 Task: Find out the meaning of "Net Proceeds" in the real estate glossary.
Action: Mouse moved to (486, 205)
Screenshot: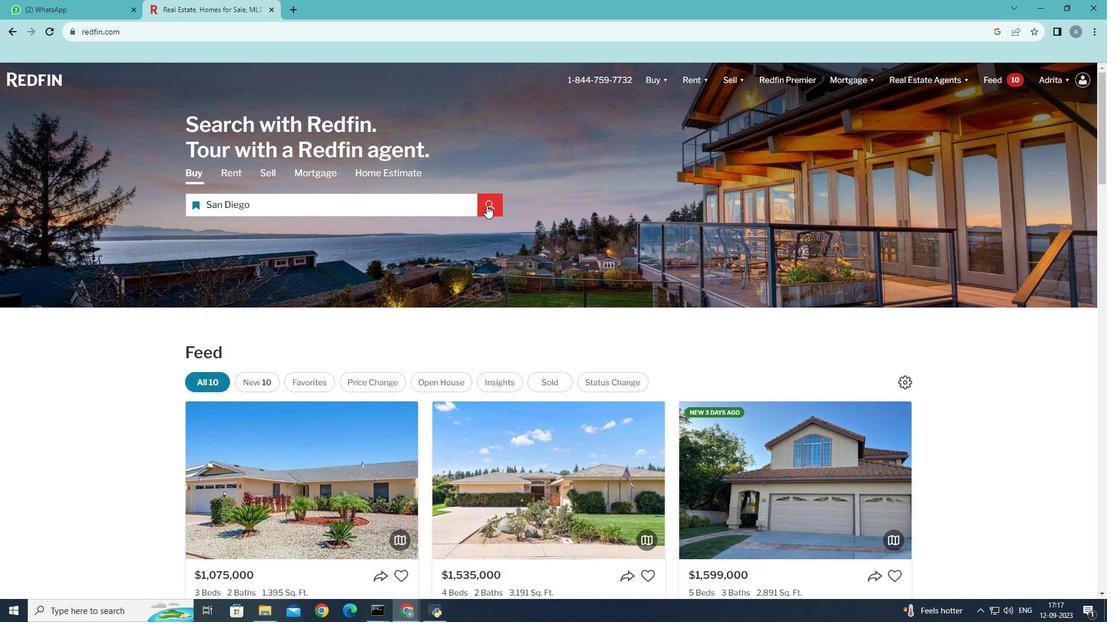 
Action: Mouse pressed left at (486, 205)
Screenshot: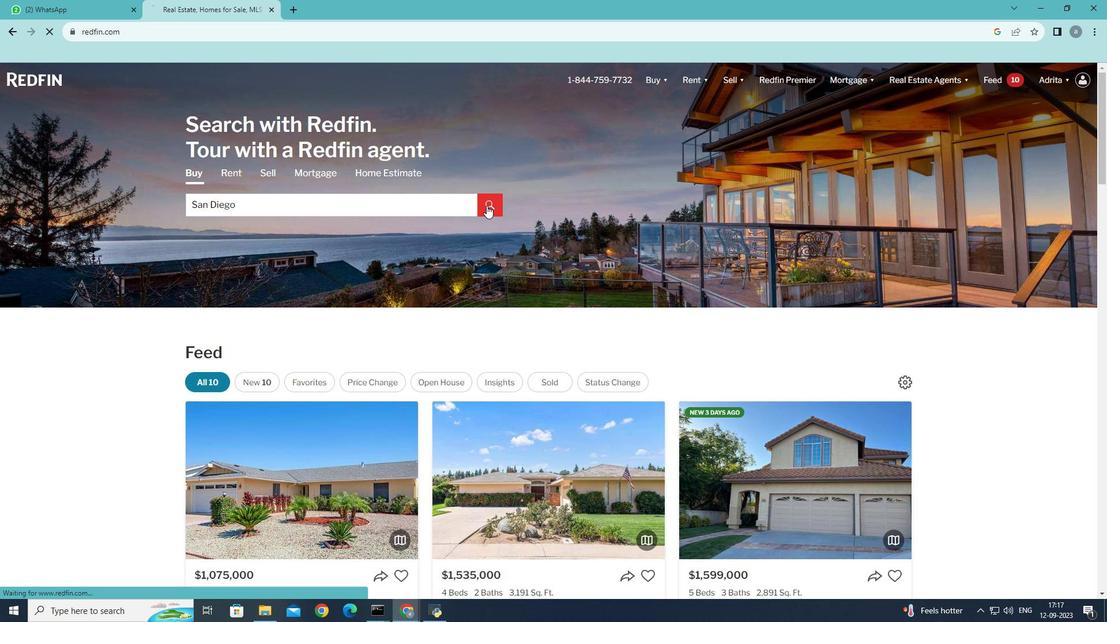 
Action: Mouse moved to (702, 162)
Screenshot: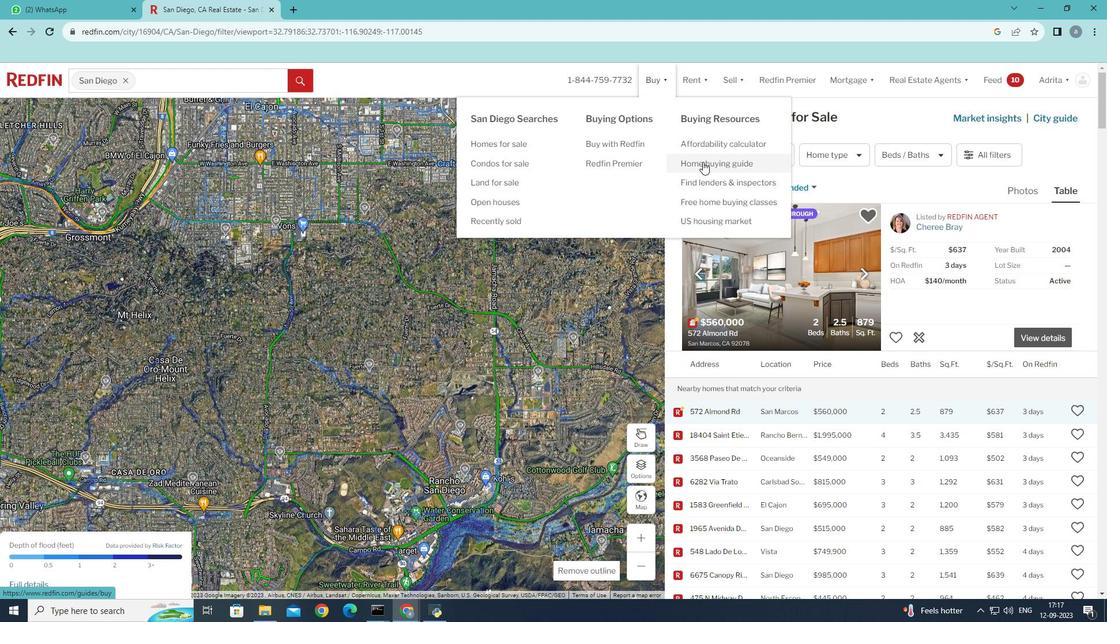 
Action: Mouse pressed left at (702, 162)
Screenshot: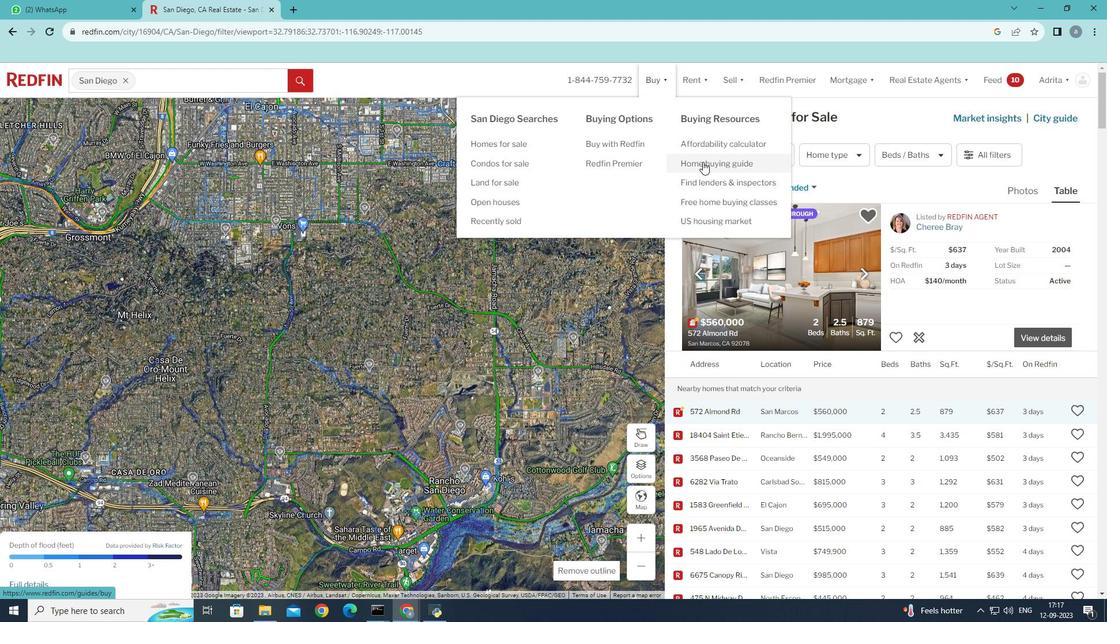 
Action: Mouse moved to (509, 254)
Screenshot: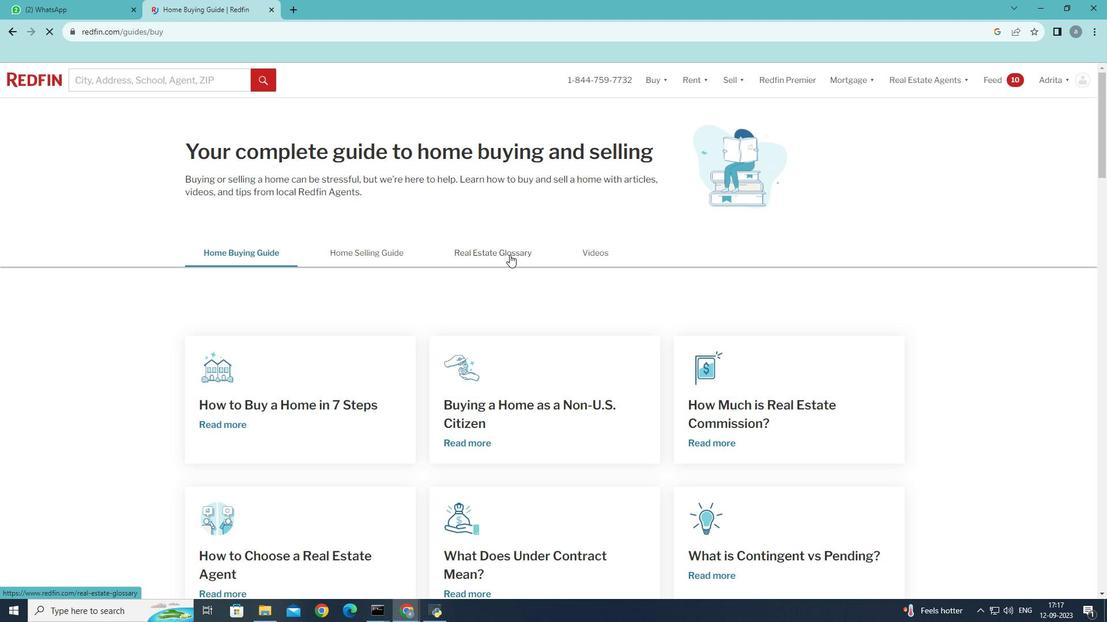 
Action: Mouse pressed left at (509, 254)
Screenshot: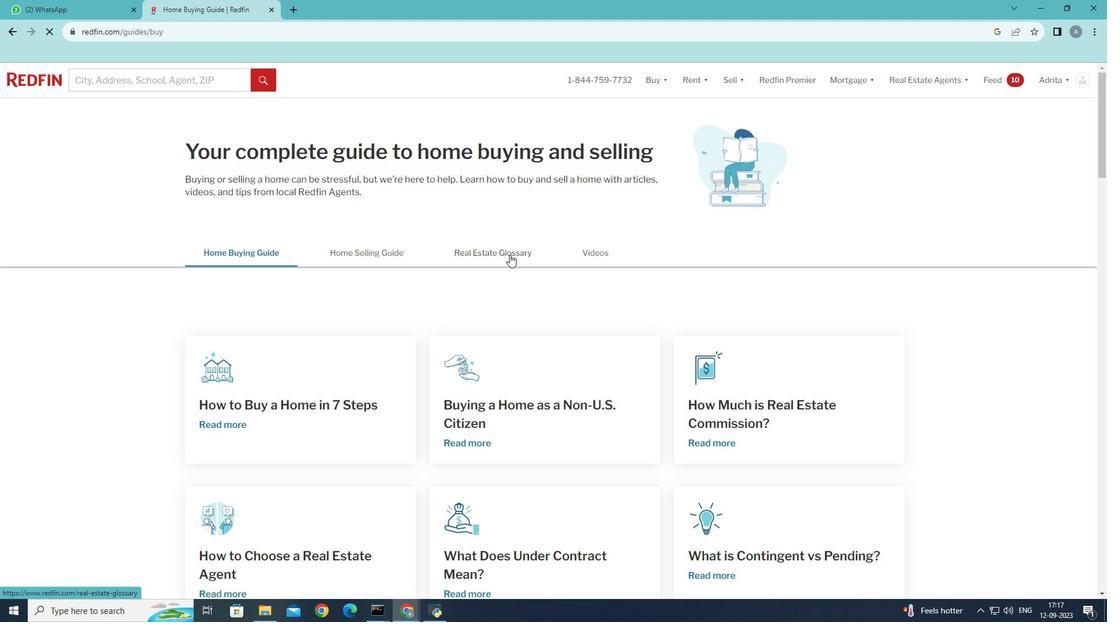 
Action: Mouse moved to (460, 386)
Screenshot: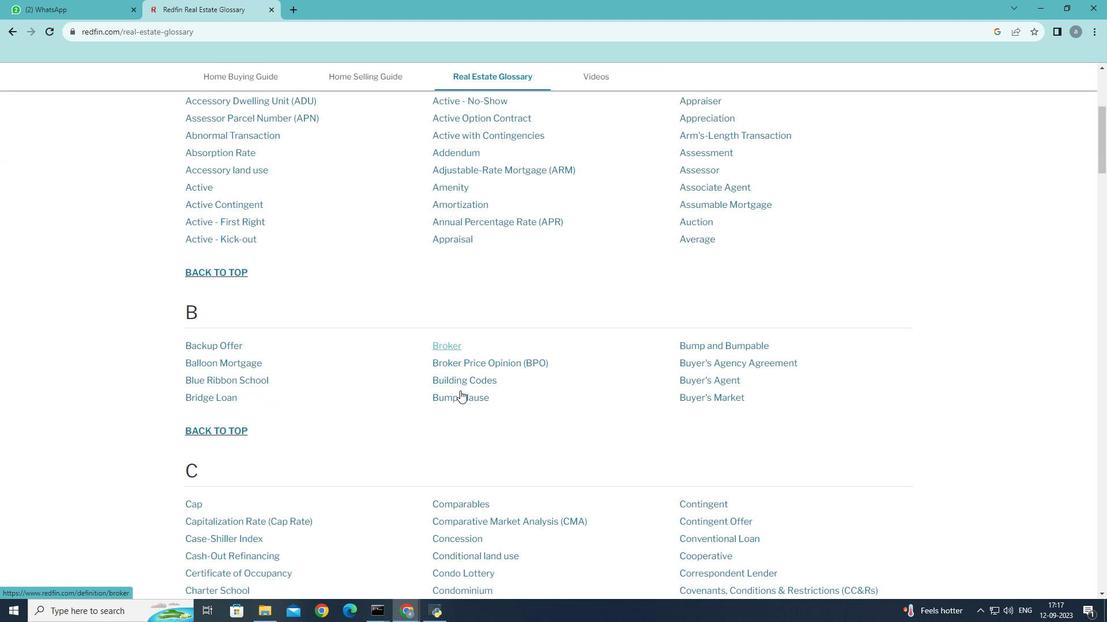 
Action: Mouse scrolled (460, 386) with delta (0, 0)
Screenshot: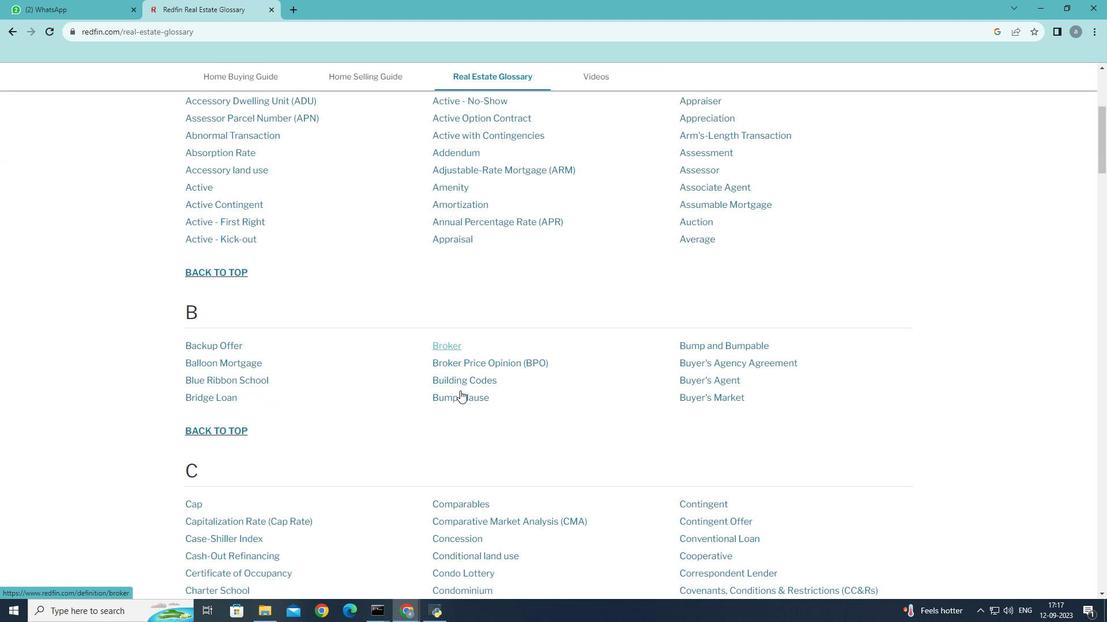 
Action: Mouse moved to (460, 390)
Screenshot: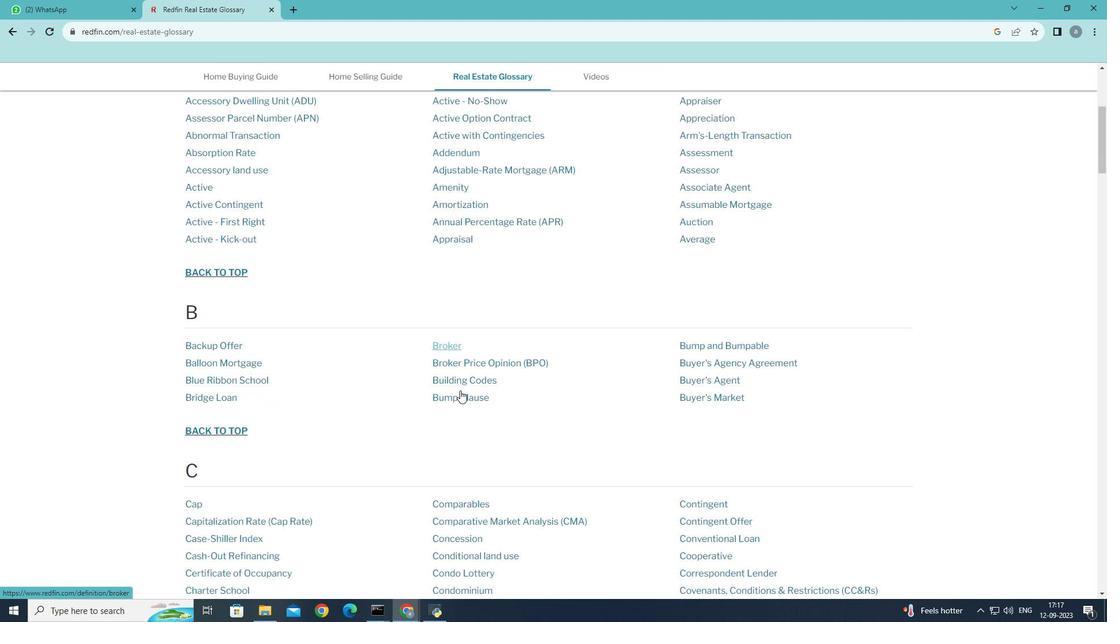 
Action: Mouse scrolled (460, 389) with delta (0, 0)
Screenshot: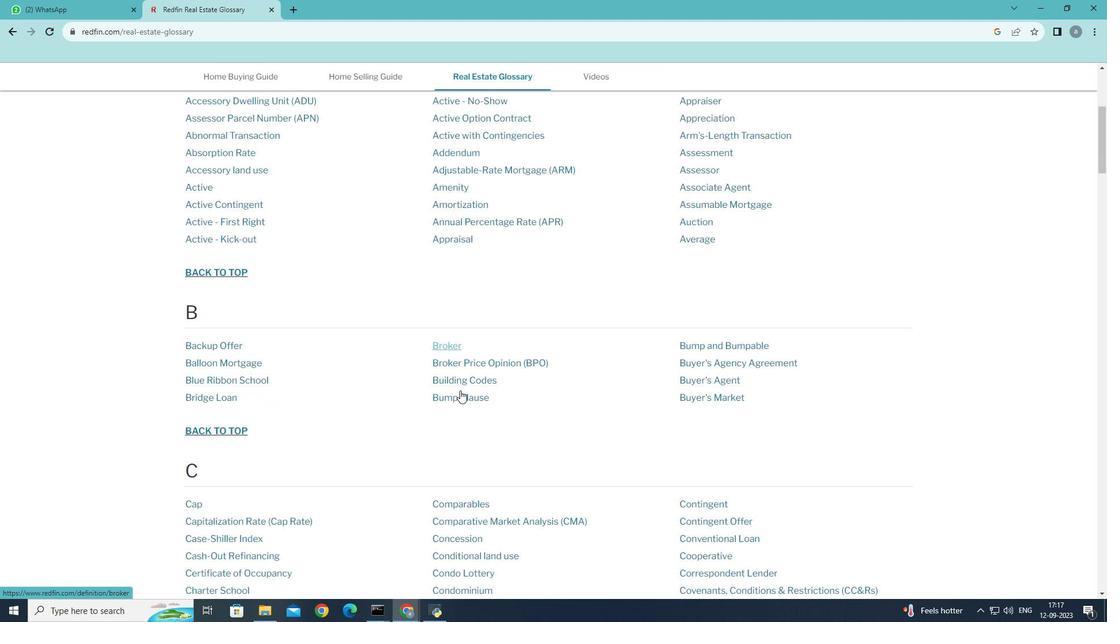 
Action: Mouse moved to (460, 390)
Screenshot: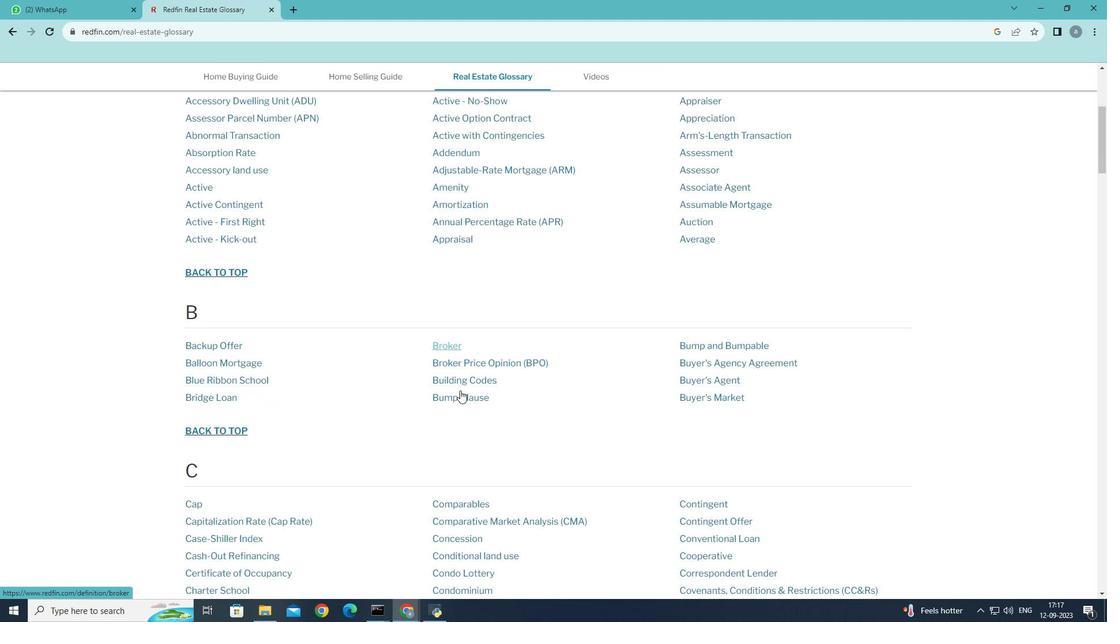 
Action: Mouse scrolled (460, 389) with delta (0, 0)
Screenshot: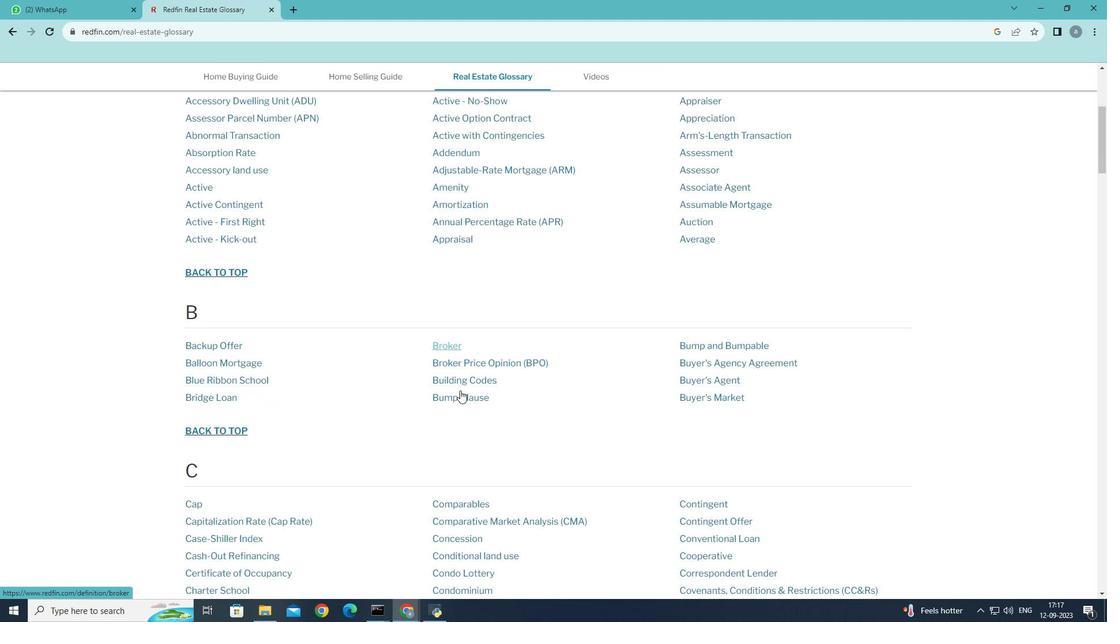 
Action: Mouse scrolled (460, 389) with delta (0, 0)
Screenshot: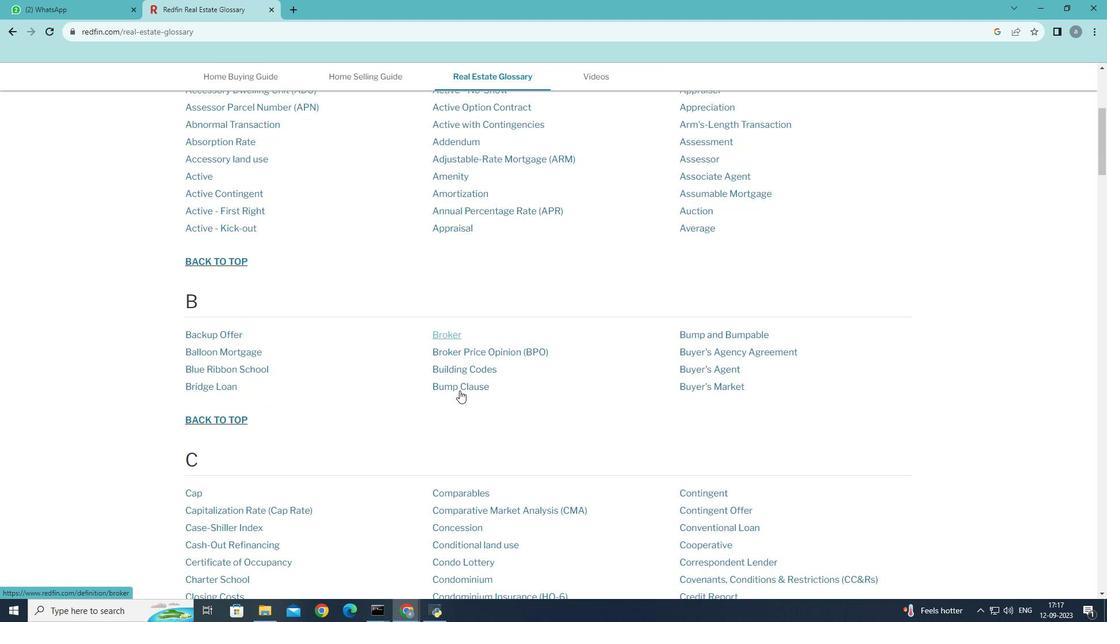 
Action: Mouse moved to (460, 390)
Screenshot: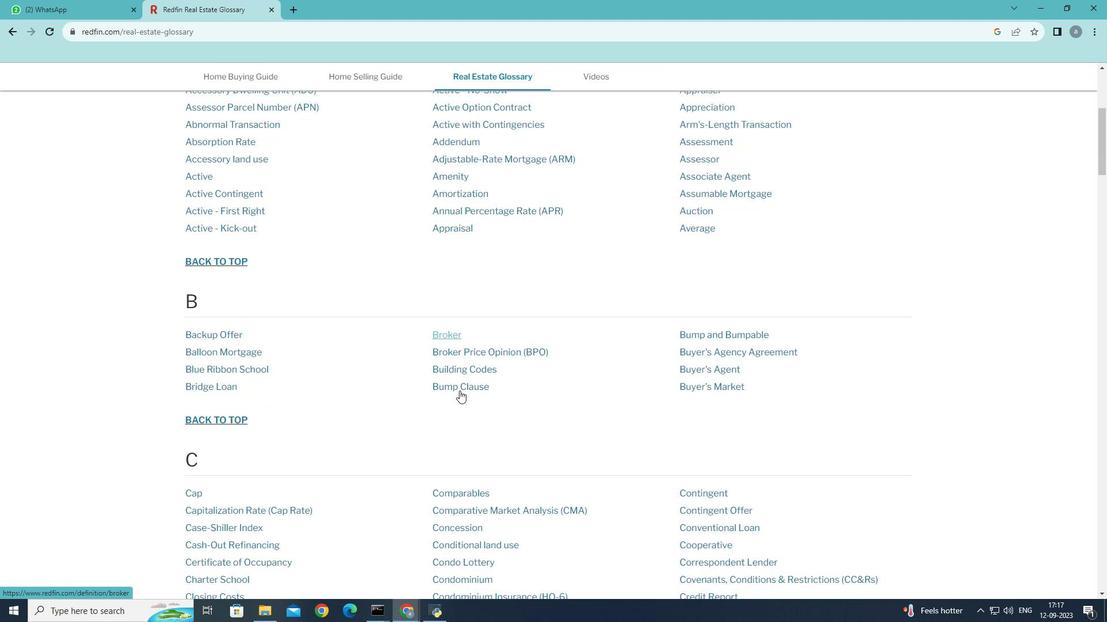 
Action: Mouse scrolled (460, 390) with delta (0, 0)
Screenshot: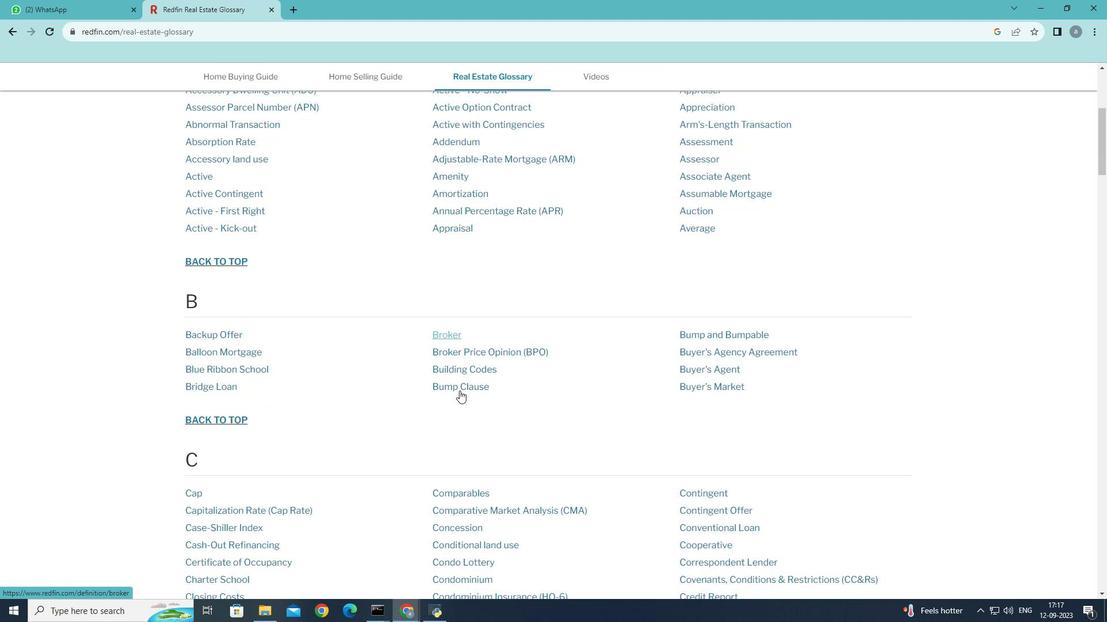 
Action: Mouse moved to (457, 408)
Screenshot: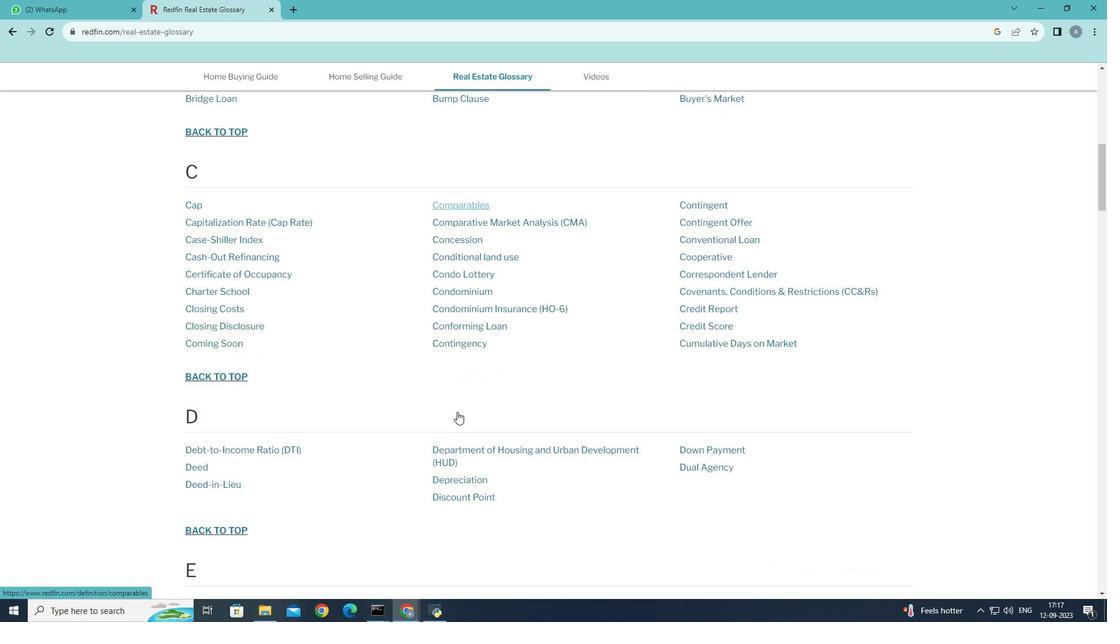 
Action: Mouse scrolled (457, 408) with delta (0, 0)
Screenshot: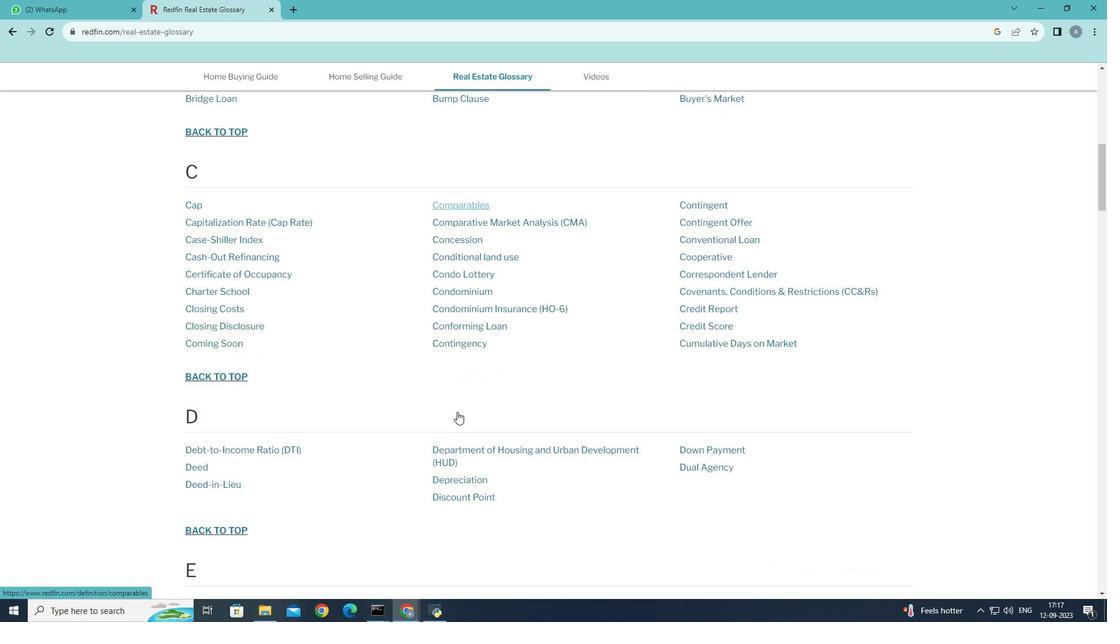 
Action: Mouse moved to (457, 411)
Screenshot: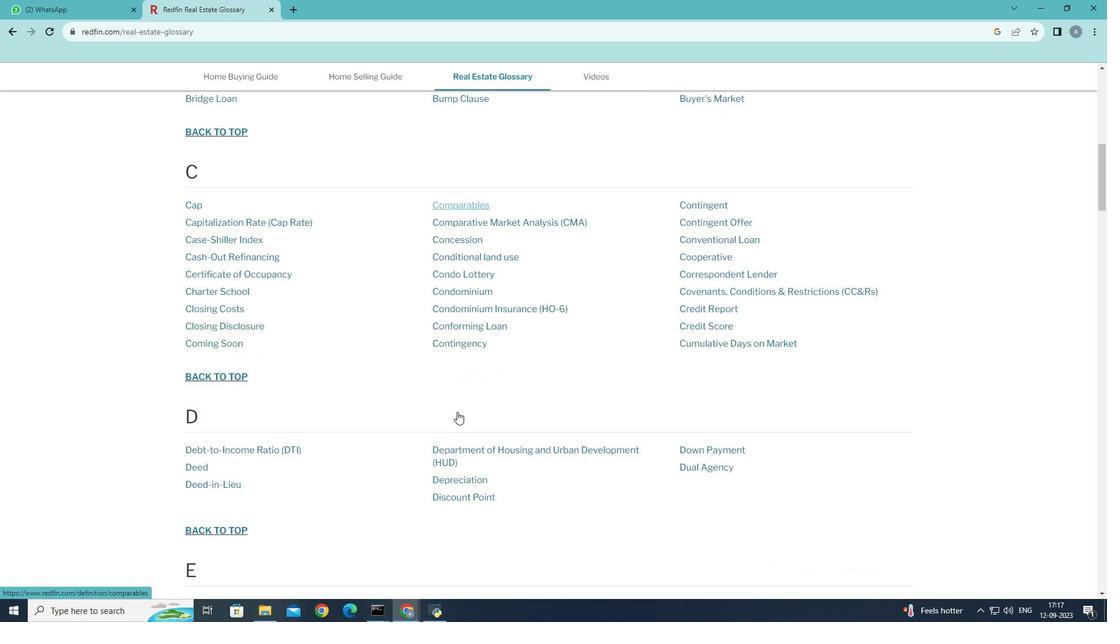 
Action: Mouse scrolled (457, 410) with delta (0, 0)
Screenshot: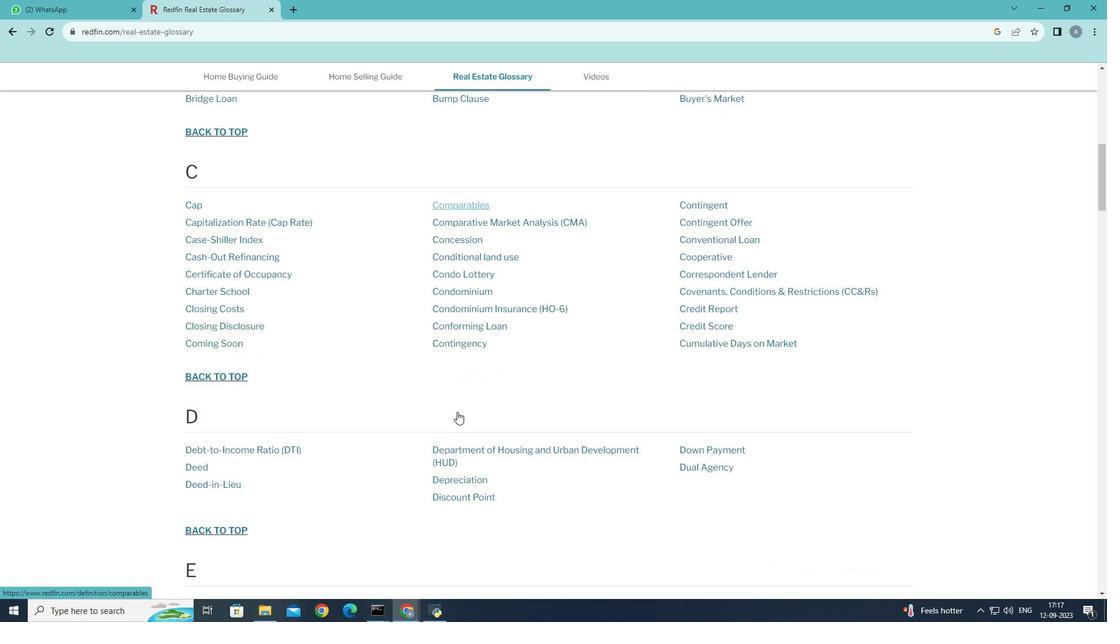 
Action: Mouse moved to (457, 411)
Screenshot: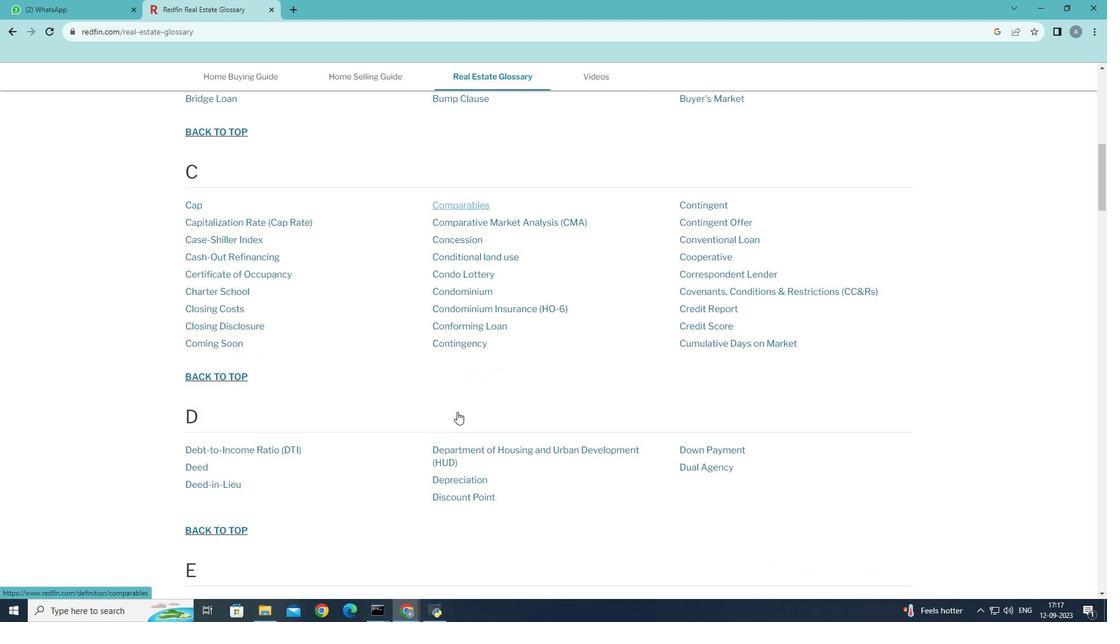 
Action: Mouse scrolled (457, 410) with delta (0, 0)
Screenshot: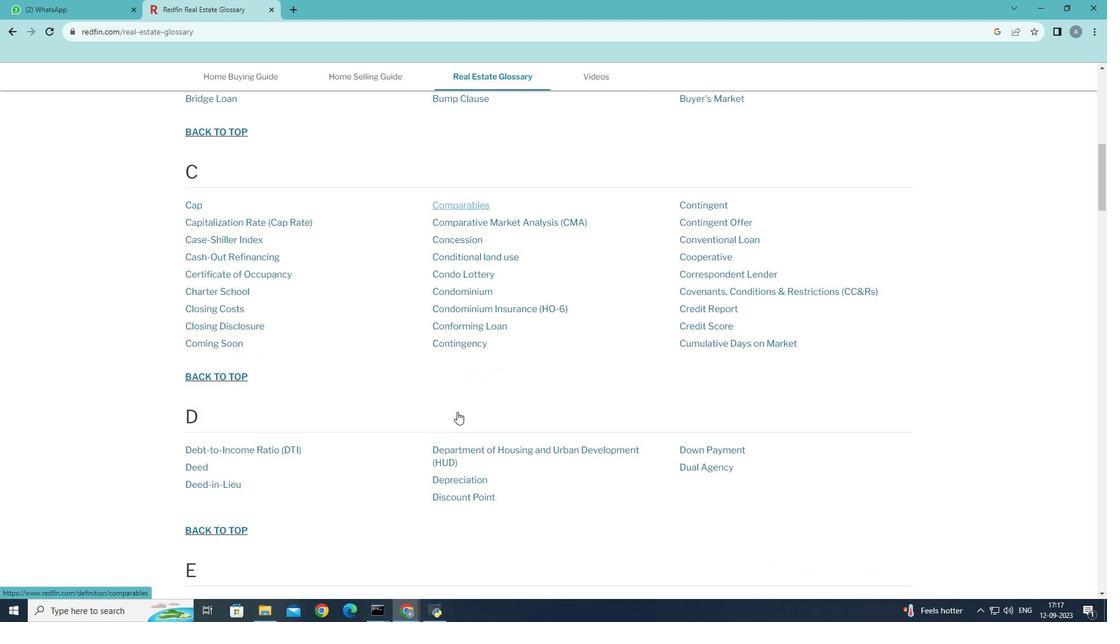
Action: Mouse scrolled (457, 410) with delta (0, 0)
Screenshot: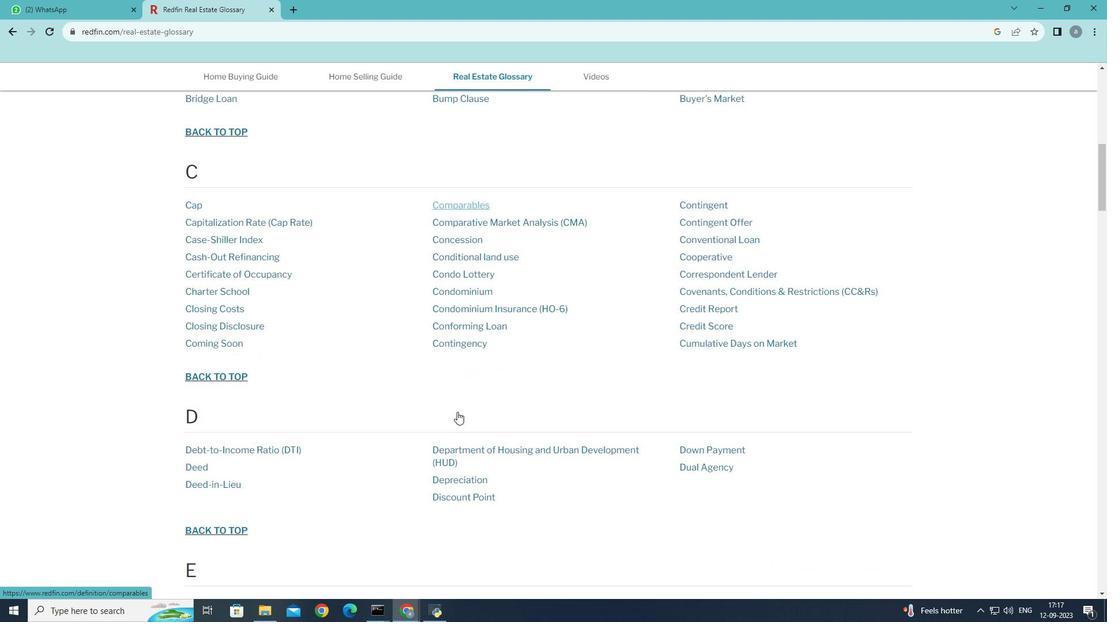 
Action: Mouse moved to (457, 412)
Screenshot: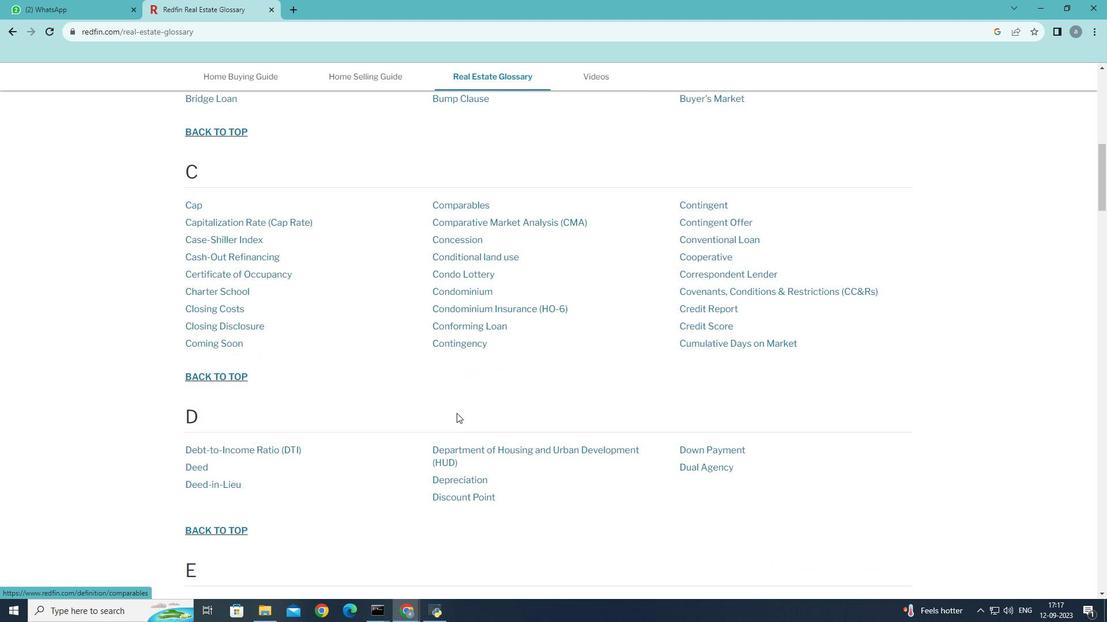 
Action: Mouse scrolled (457, 411) with delta (0, 0)
Screenshot: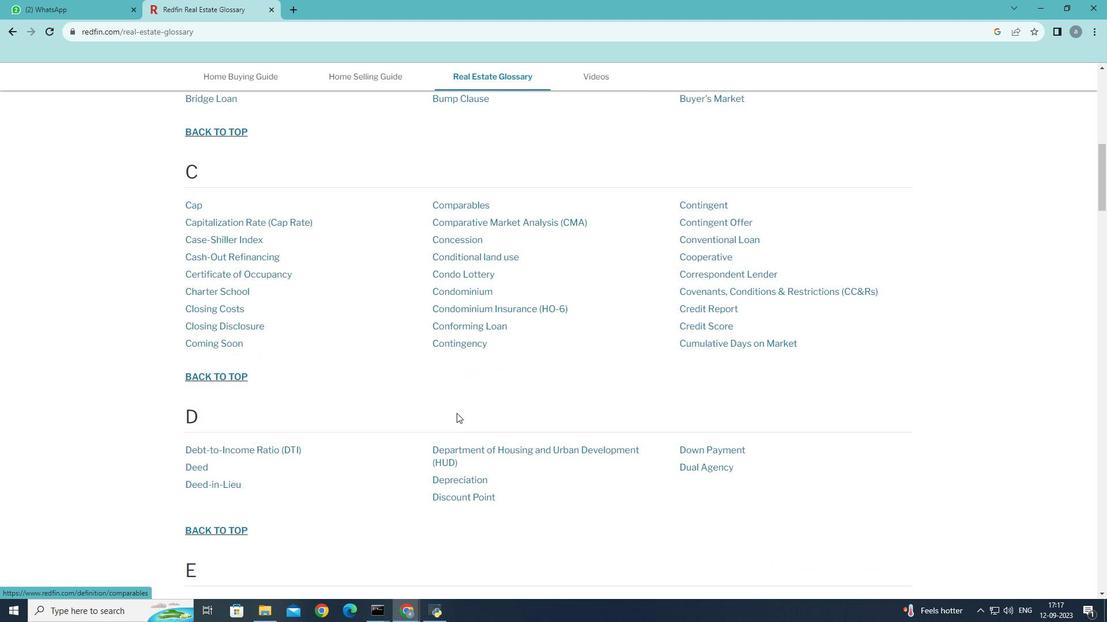 
Action: Mouse moved to (446, 422)
Screenshot: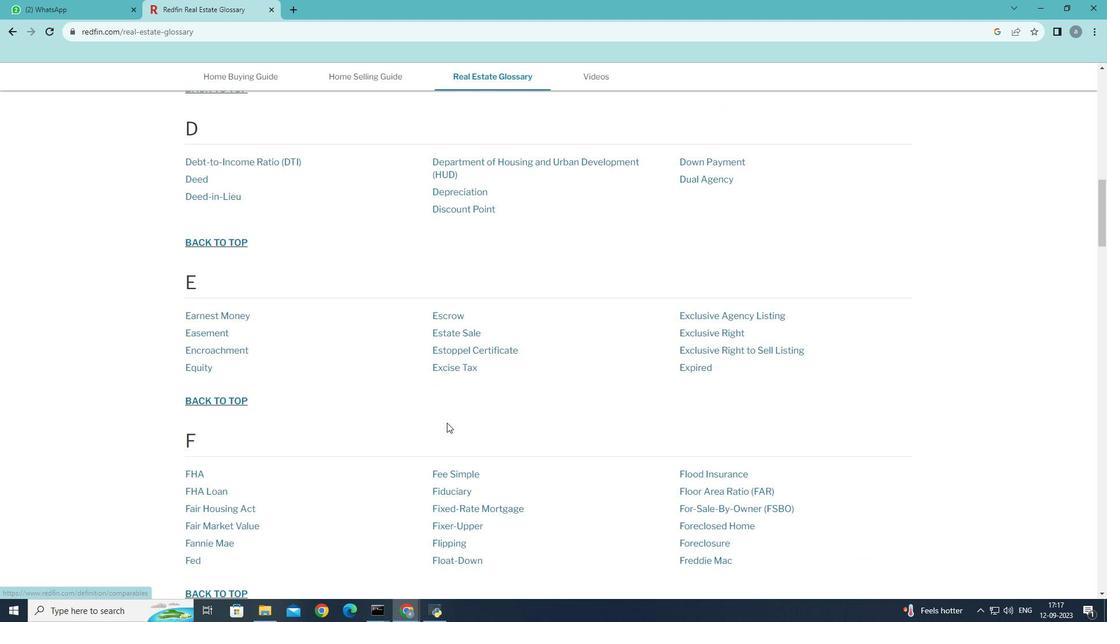 
Action: Mouse scrolled (446, 421) with delta (0, 0)
Screenshot: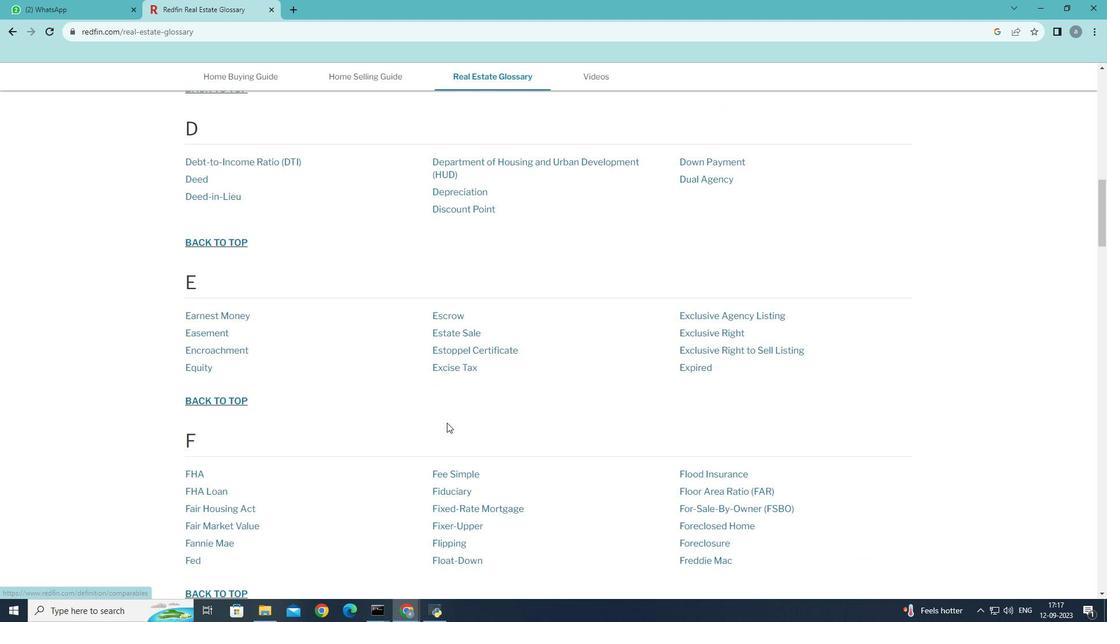 
Action: Mouse moved to (446, 422)
Screenshot: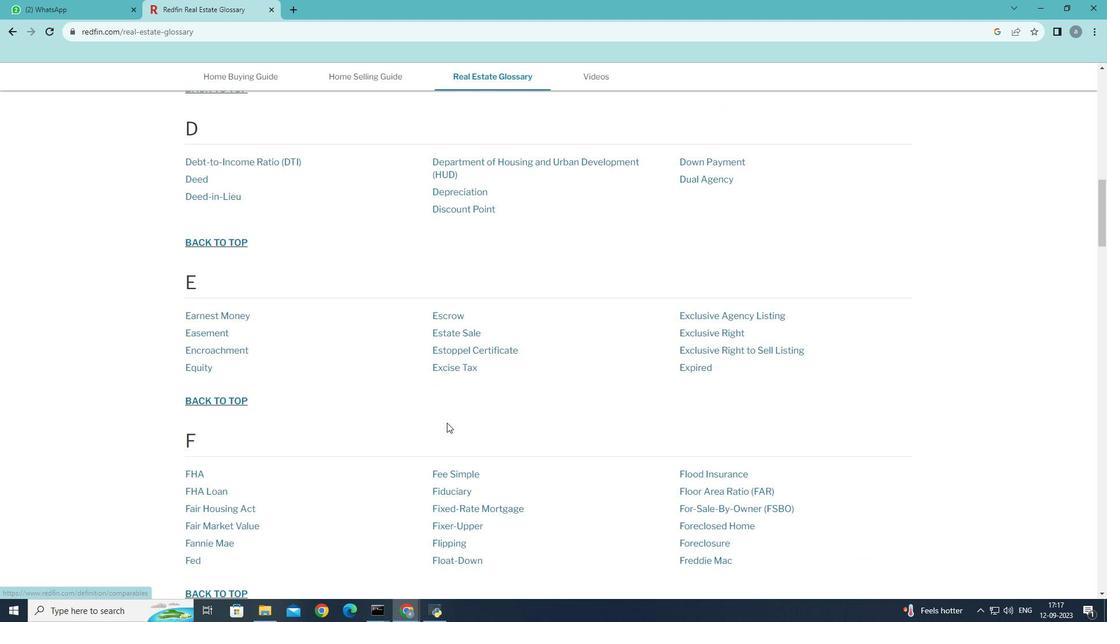 
Action: Mouse scrolled (446, 422) with delta (0, 0)
Screenshot: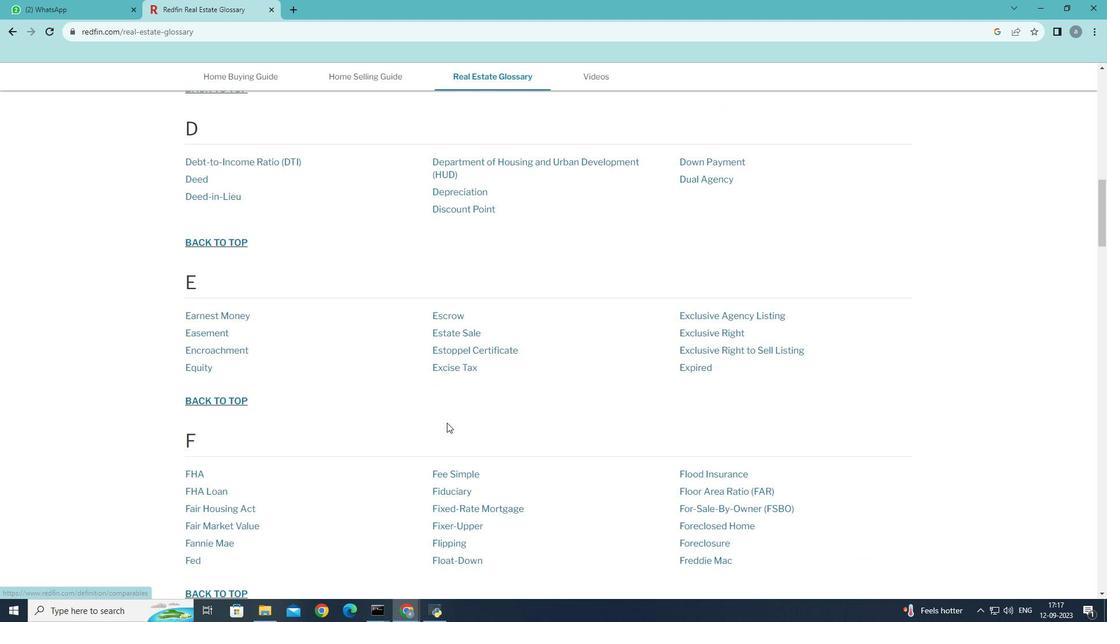 
Action: Mouse scrolled (446, 422) with delta (0, 0)
Screenshot: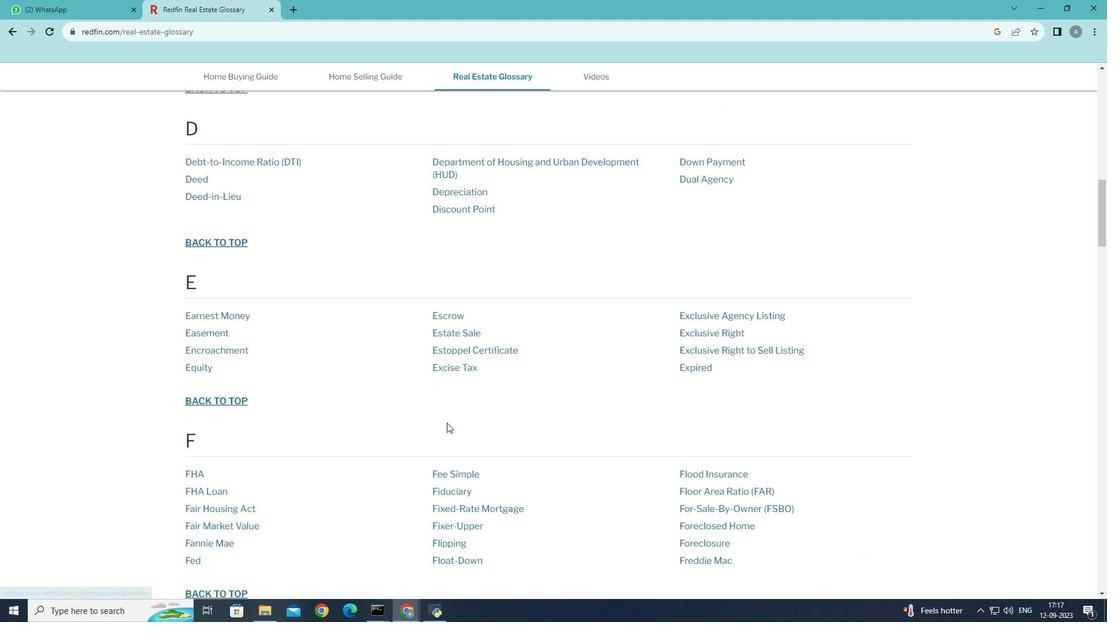 
Action: Mouse scrolled (446, 422) with delta (0, 0)
Screenshot: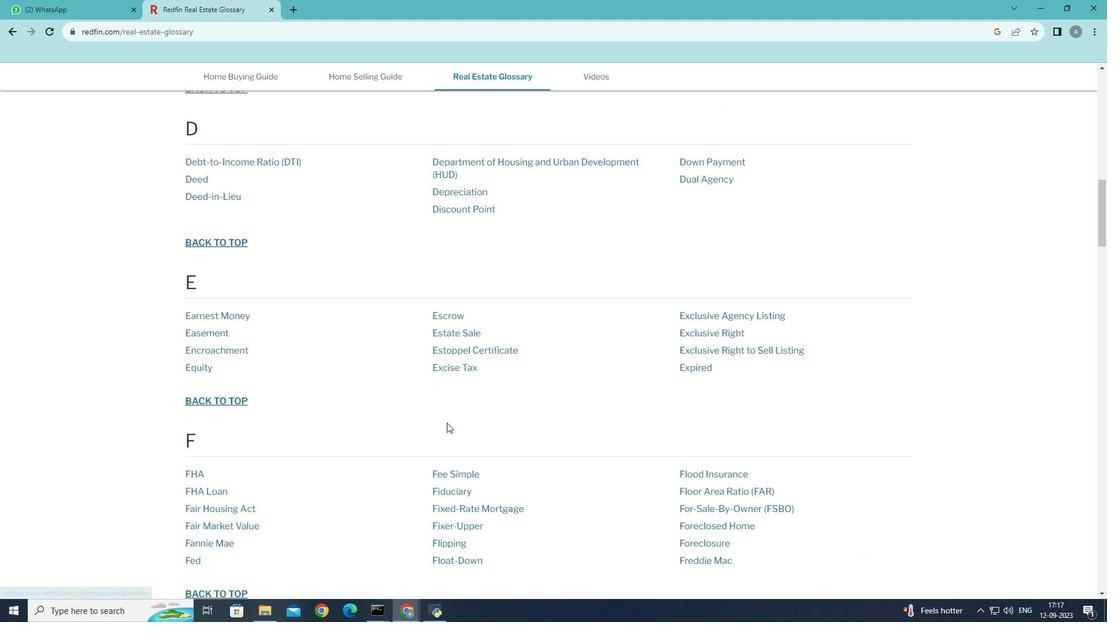 
Action: Mouse scrolled (446, 422) with delta (0, 0)
Screenshot: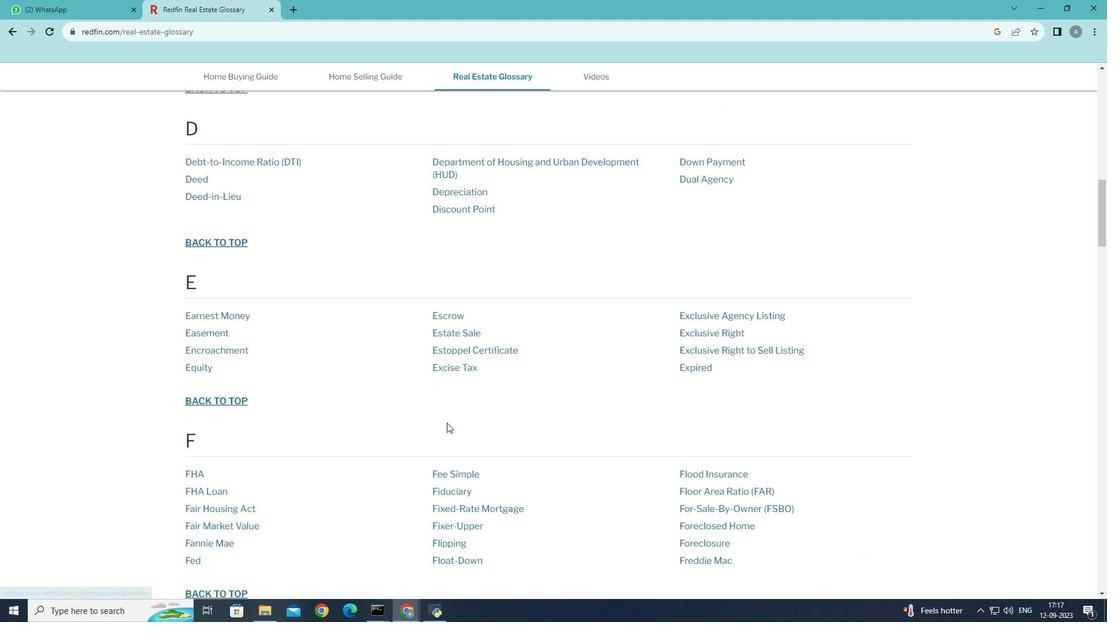 
Action: Mouse moved to (445, 424)
Screenshot: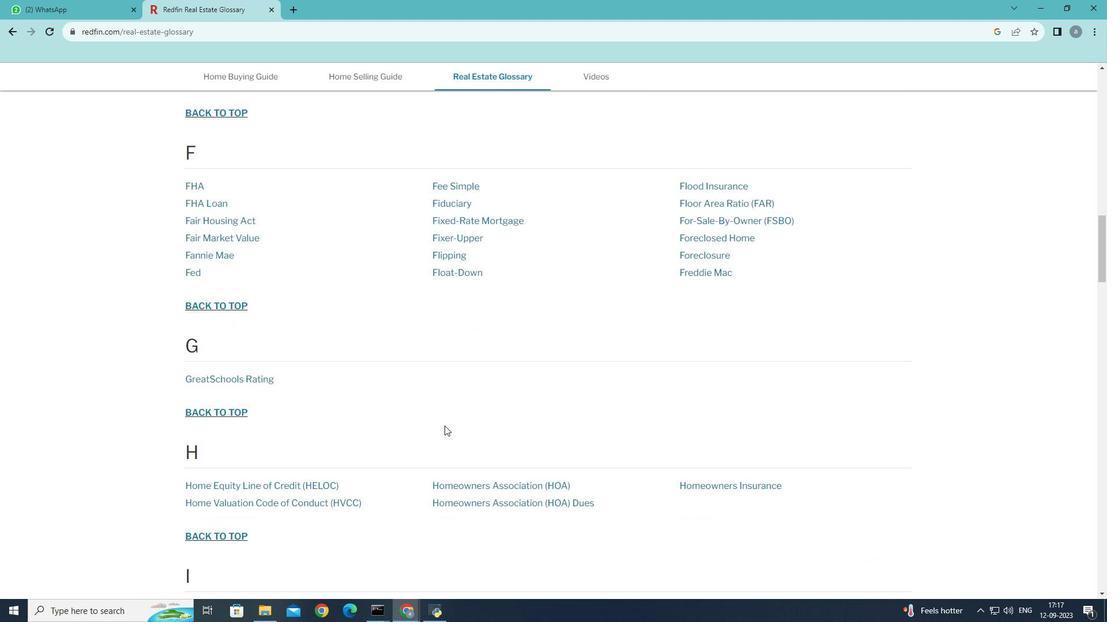 
Action: Mouse scrolled (445, 423) with delta (0, 0)
Screenshot: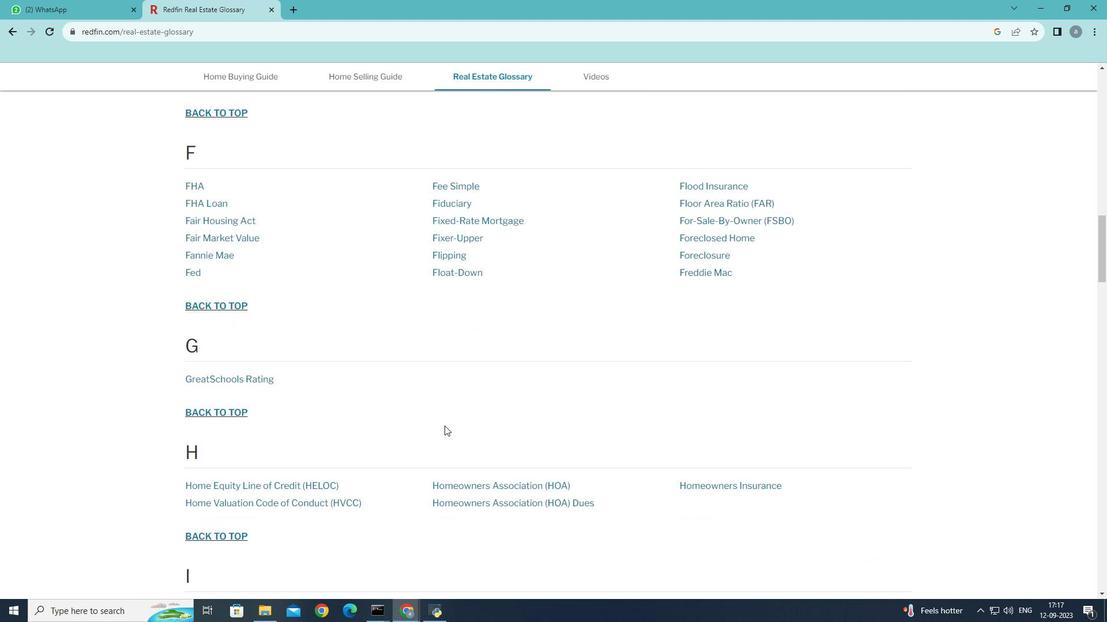 
Action: Mouse moved to (444, 424)
Screenshot: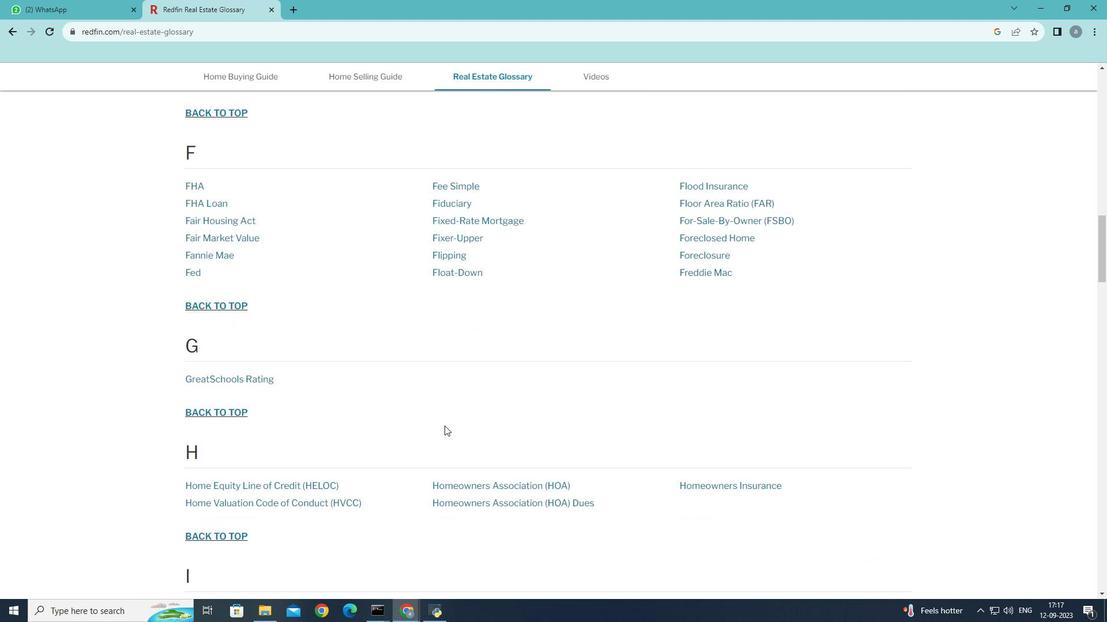 
Action: Mouse scrolled (444, 424) with delta (0, 0)
Screenshot: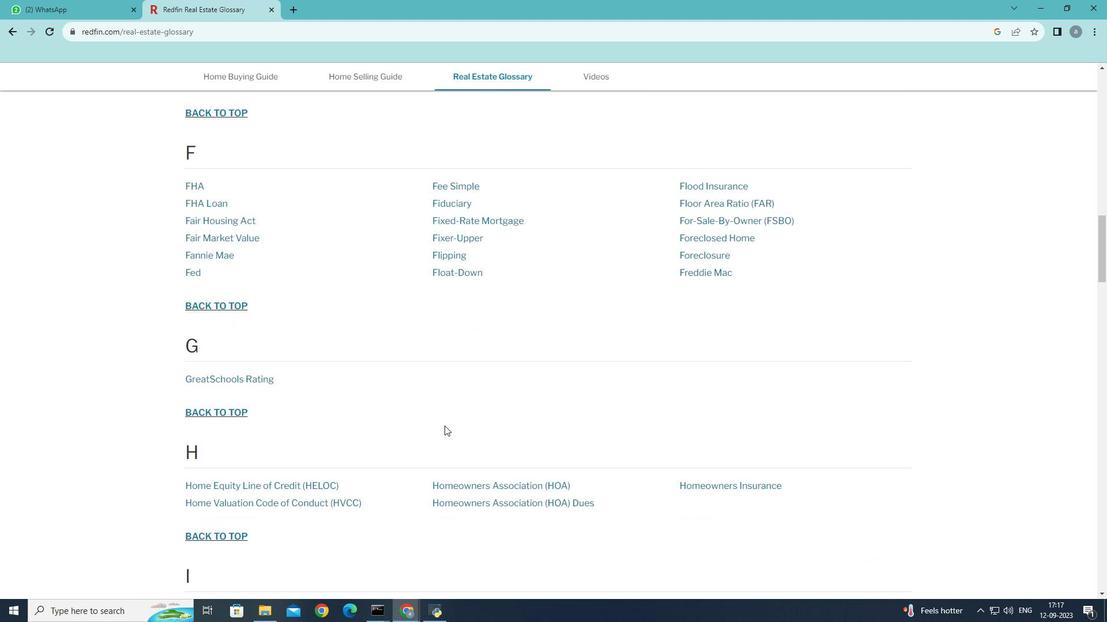 
Action: Mouse scrolled (444, 424) with delta (0, 0)
Screenshot: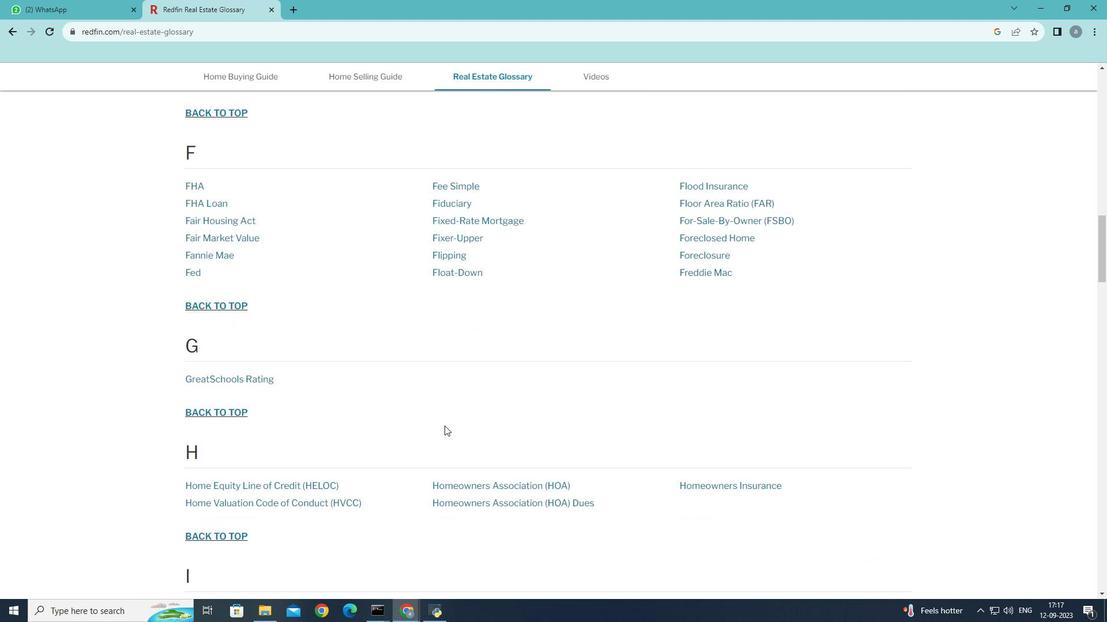 
Action: Mouse scrolled (444, 424) with delta (0, 0)
Screenshot: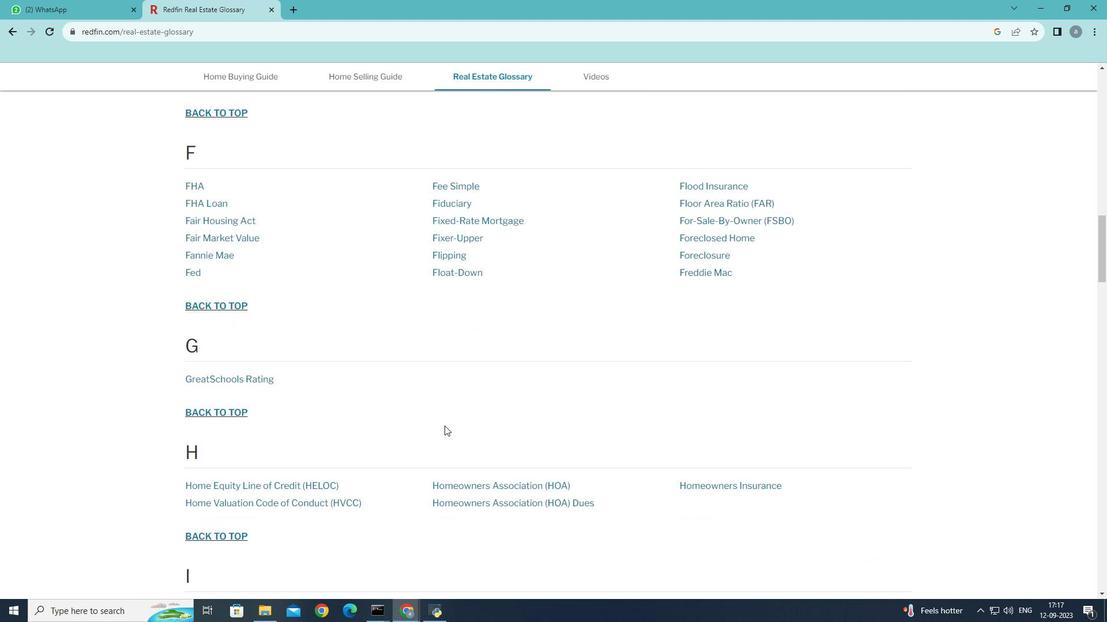 
Action: Mouse scrolled (444, 424) with delta (0, 0)
Screenshot: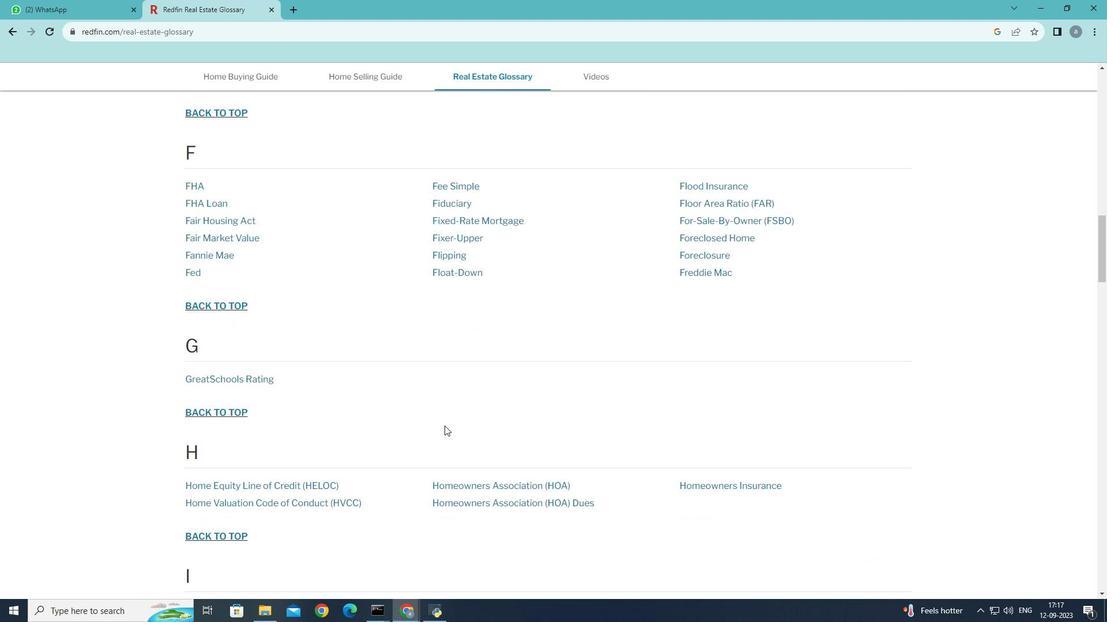 
Action: Mouse moved to (444, 426)
Screenshot: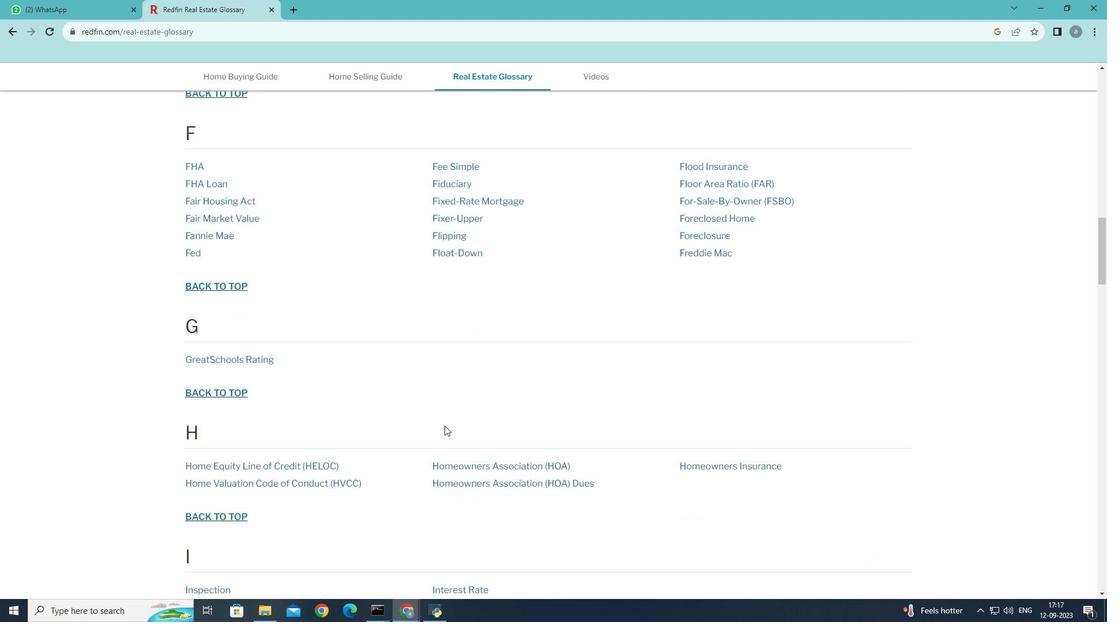 
Action: Mouse scrolled (444, 425) with delta (0, 0)
Screenshot: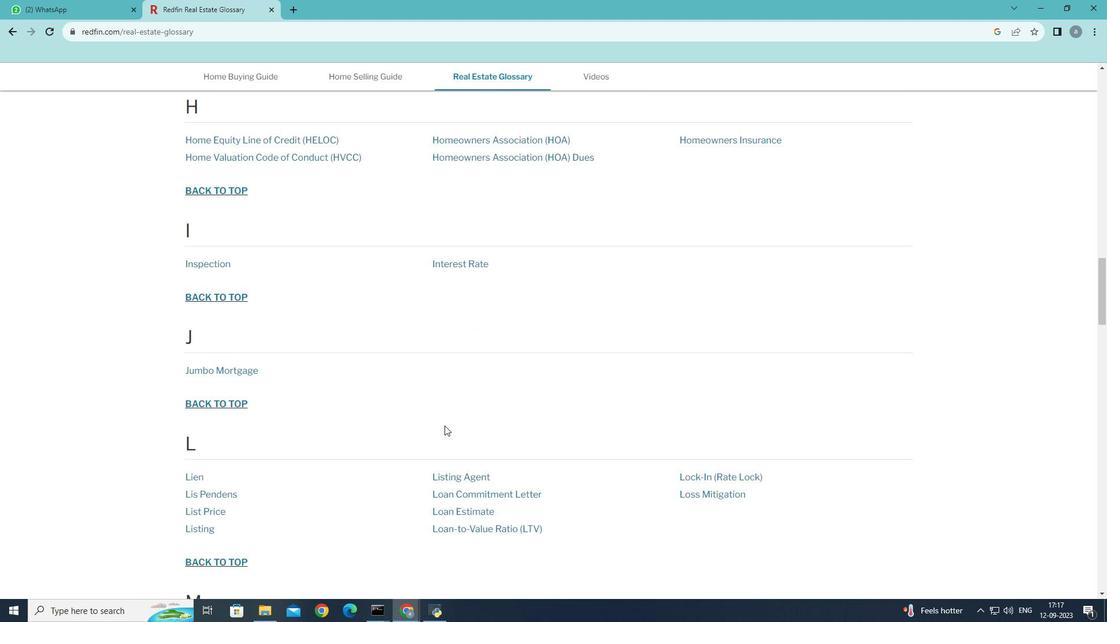 
Action: Mouse scrolled (444, 425) with delta (0, 0)
Screenshot: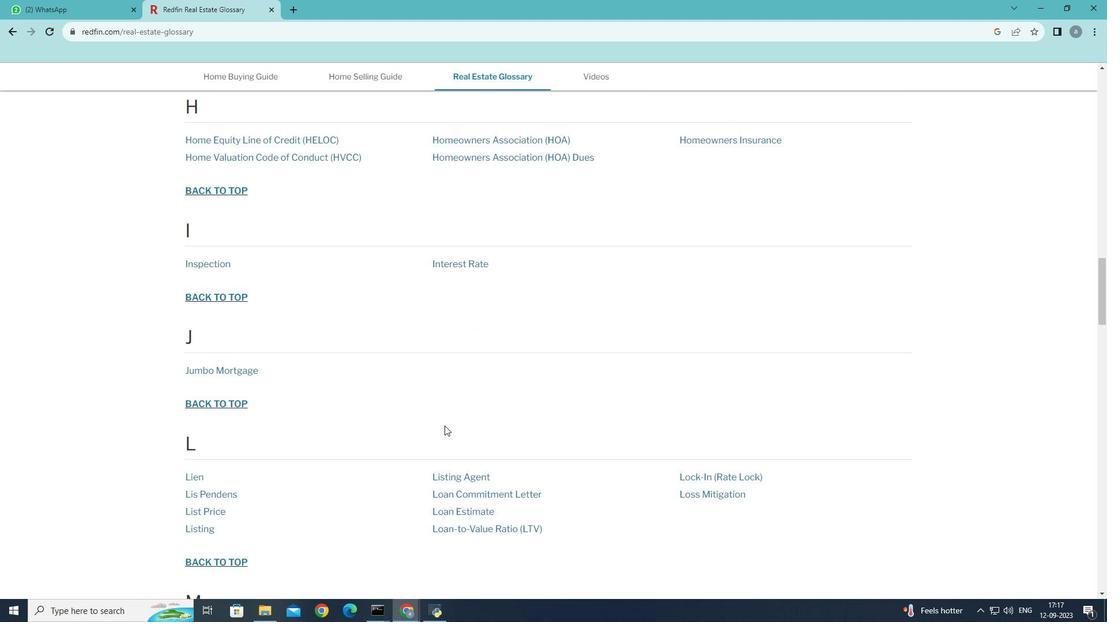
Action: Mouse scrolled (444, 425) with delta (0, 0)
Screenshot: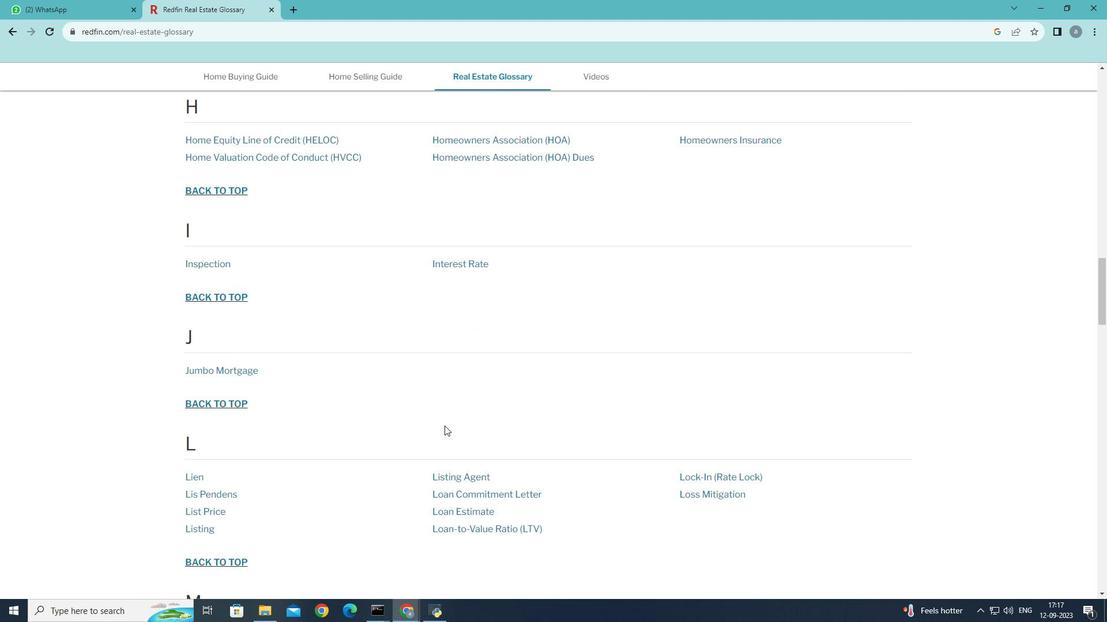 
Action: Mouse scrolled (444, 425) with delta (0, 0)
Screenshot: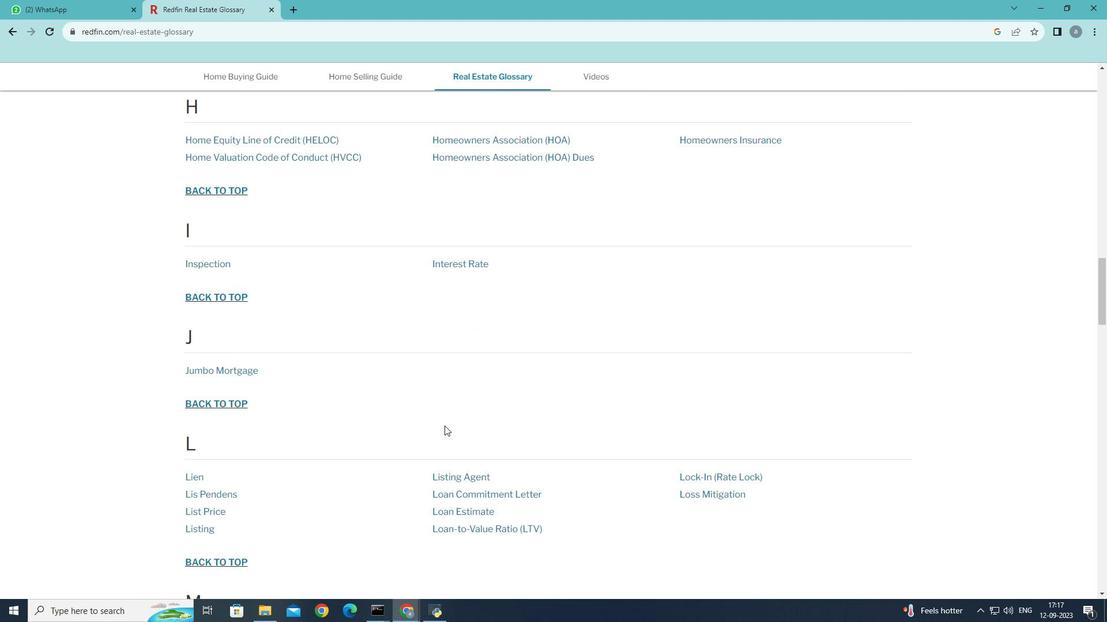 
Action: Mouse scrolled (444, 425) with delta (0, 0)
Screenshot: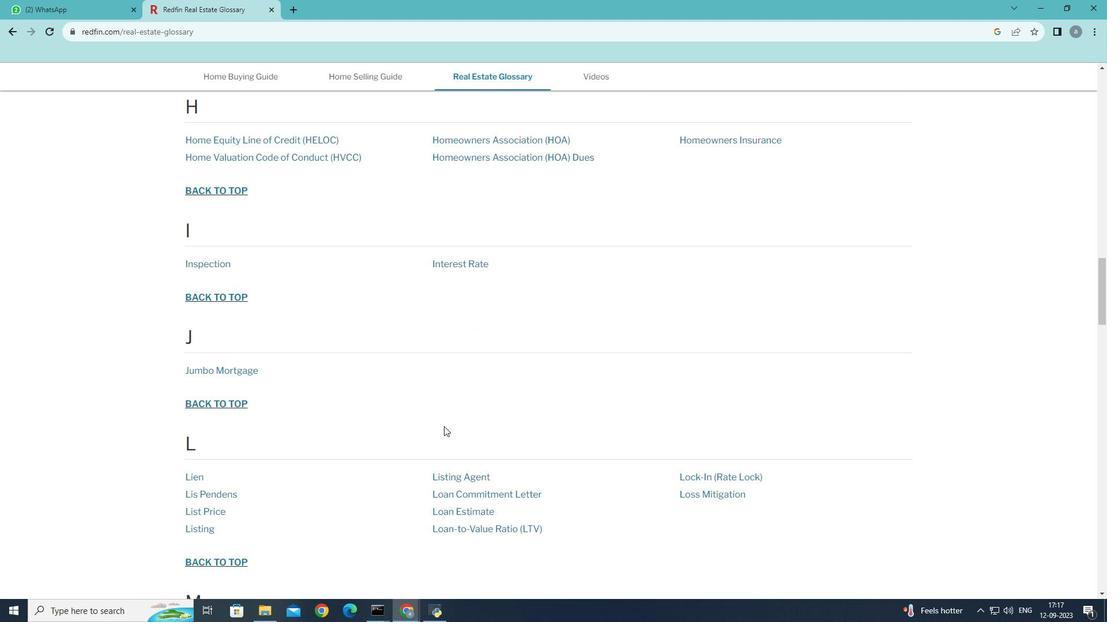
Action: Mouse scrolled (444, 425) with delta (0, 0)
Screenshot: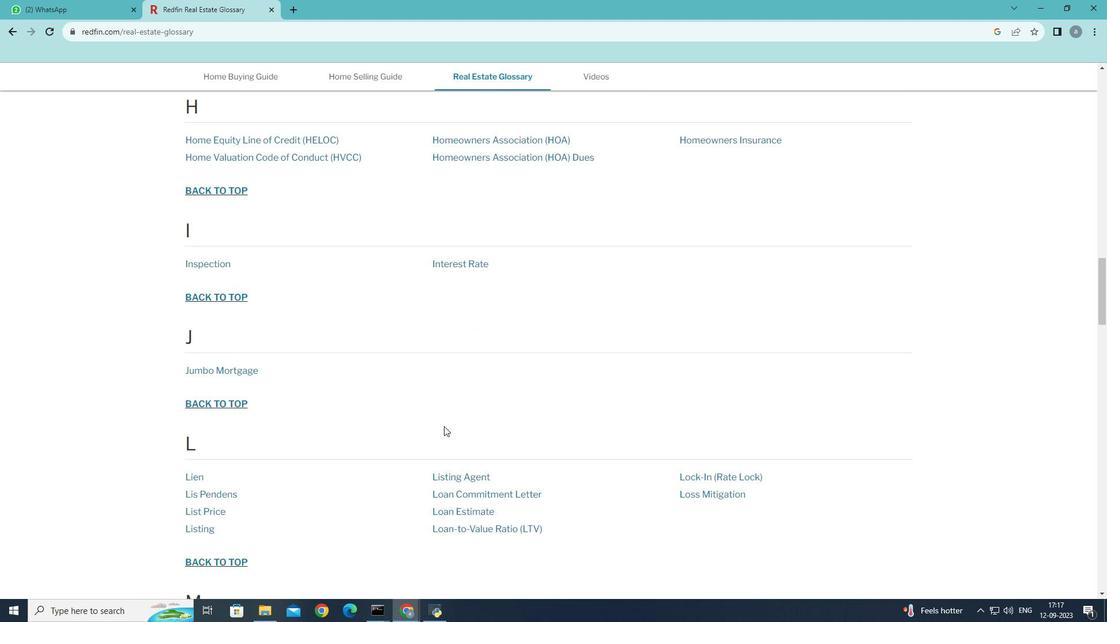 
Action: Mouse moved to (443, 426)
Screenshot: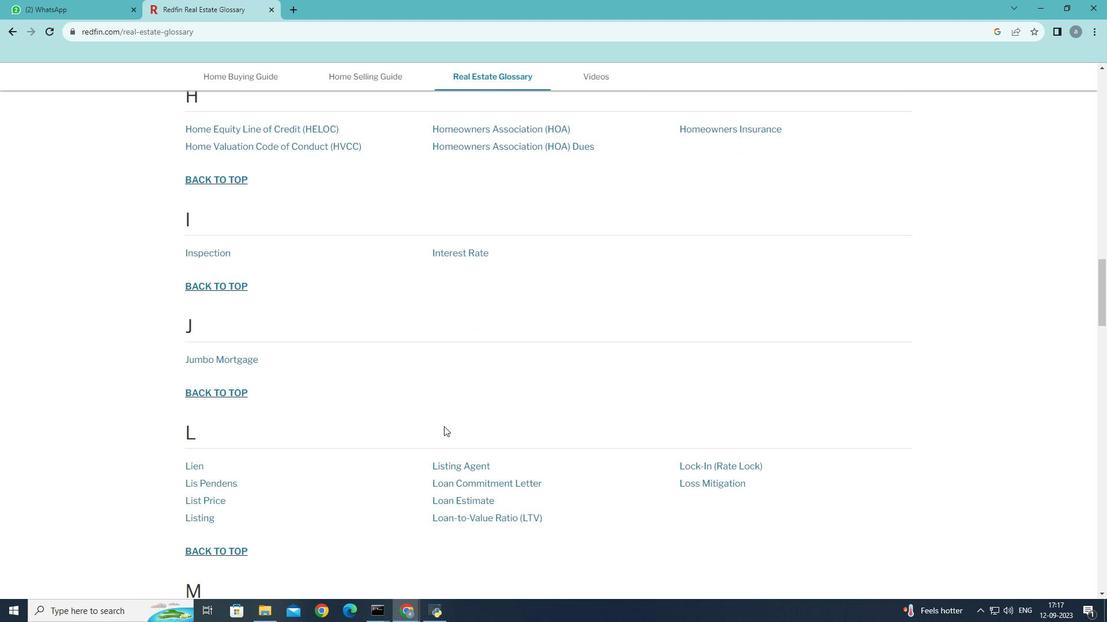 
Action: Mouse scrolled (443, 426) with delta (0, 0)
Screenshot: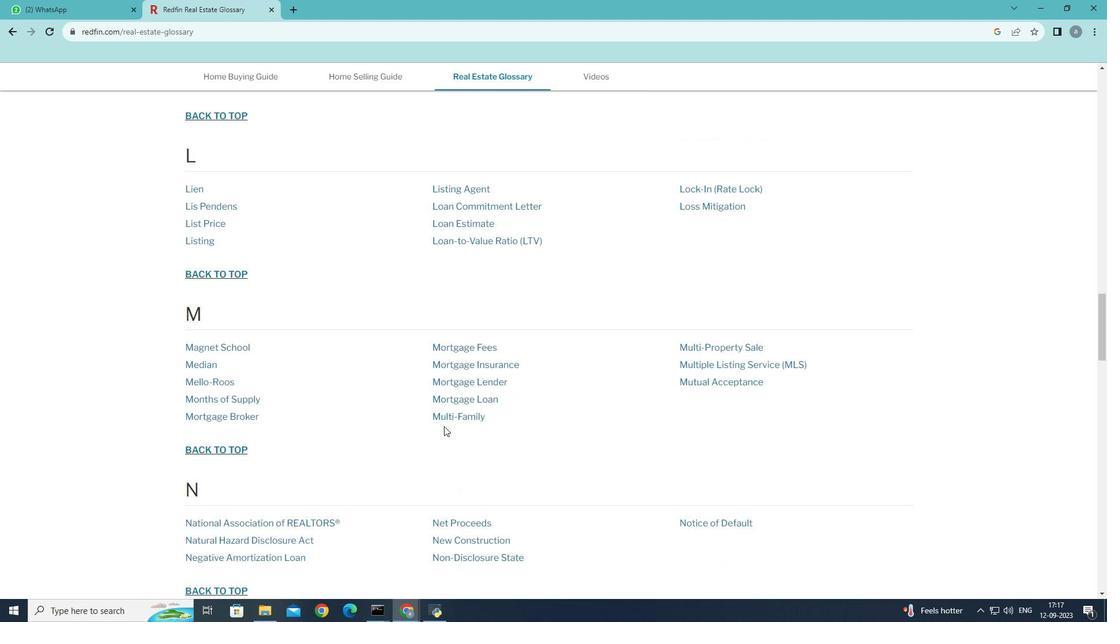 
Action: Mouse scrolled (443, 426) with delta (0, 0)
Screenshot: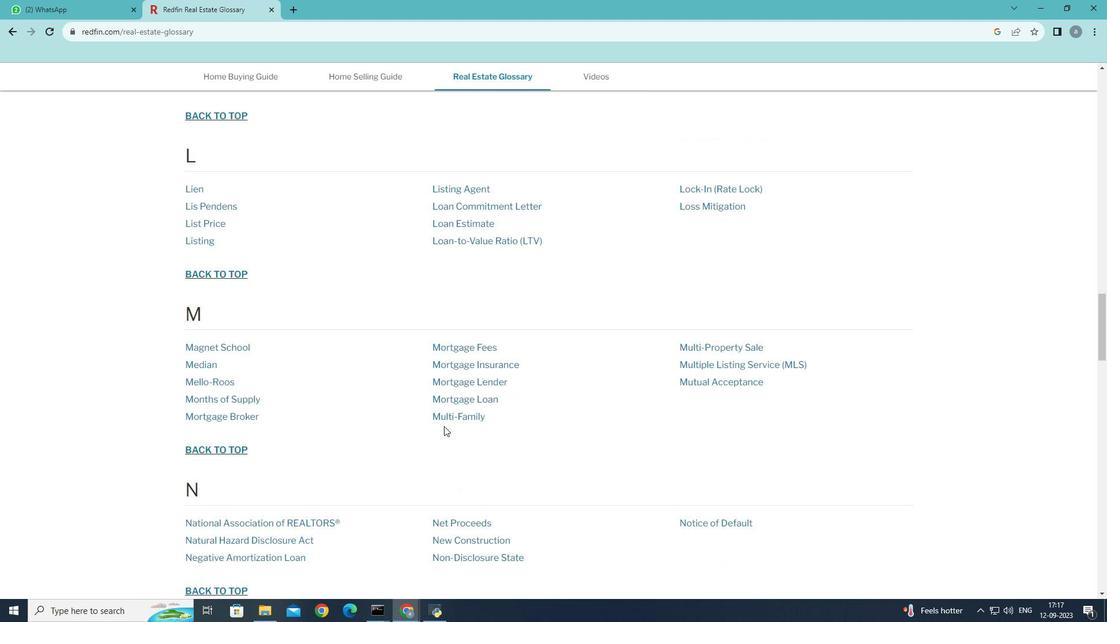 
Action: Mouse scrolled (443, 426) with delta (0, 0)
Screenshot: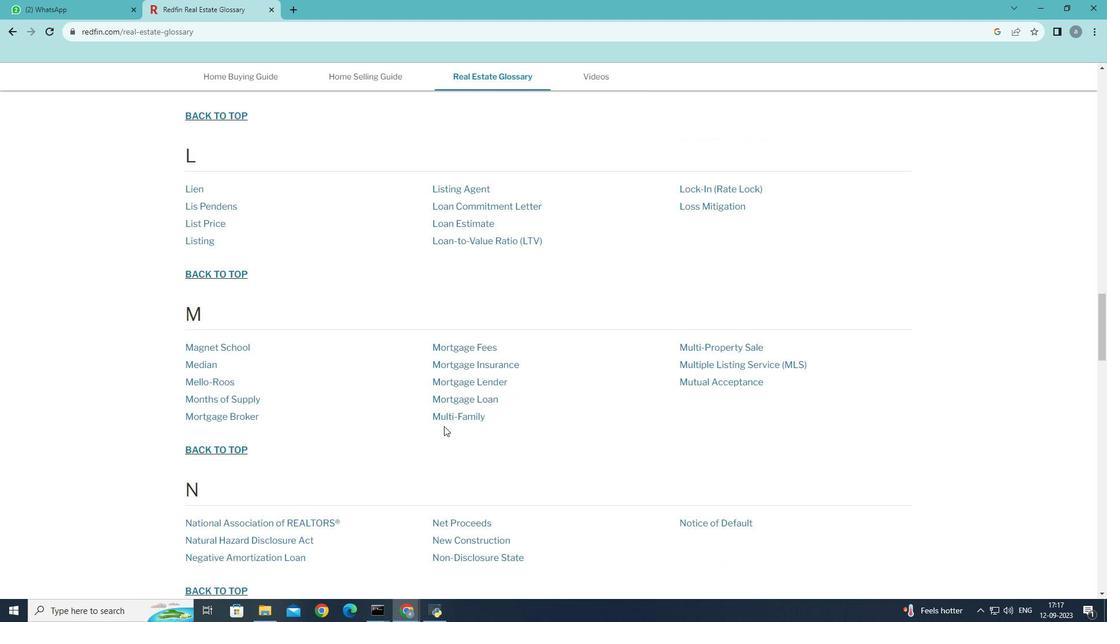 
Action: Mouse scrolled (443, 426) with delta (0, 0)
Screenshot: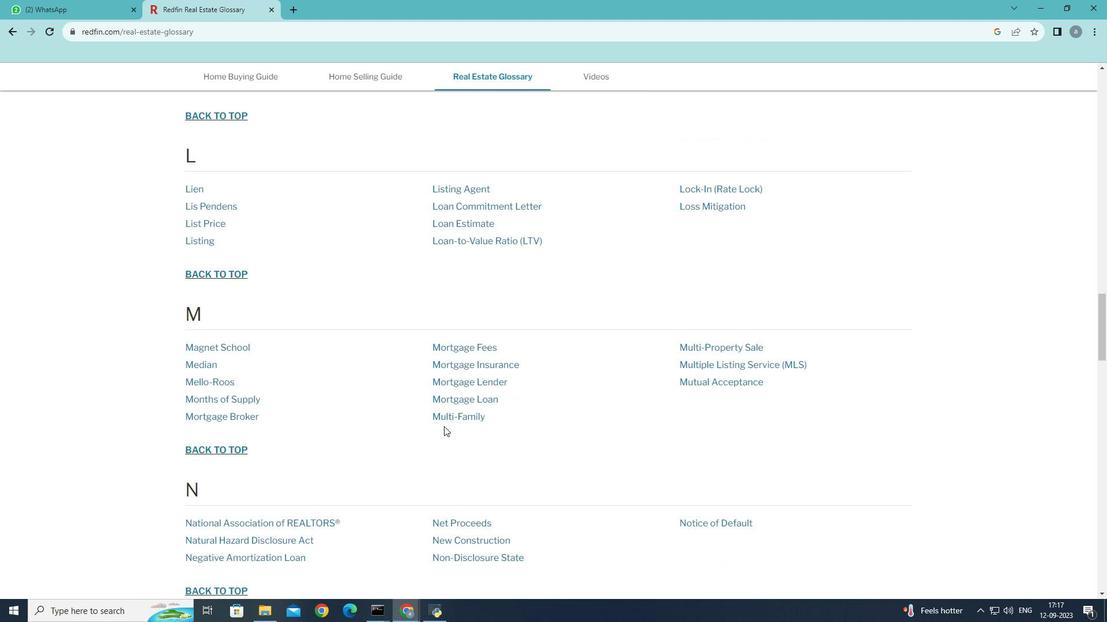
Action: Mouse scrolled (443, 426) with delta (0, 0)
Screenshot: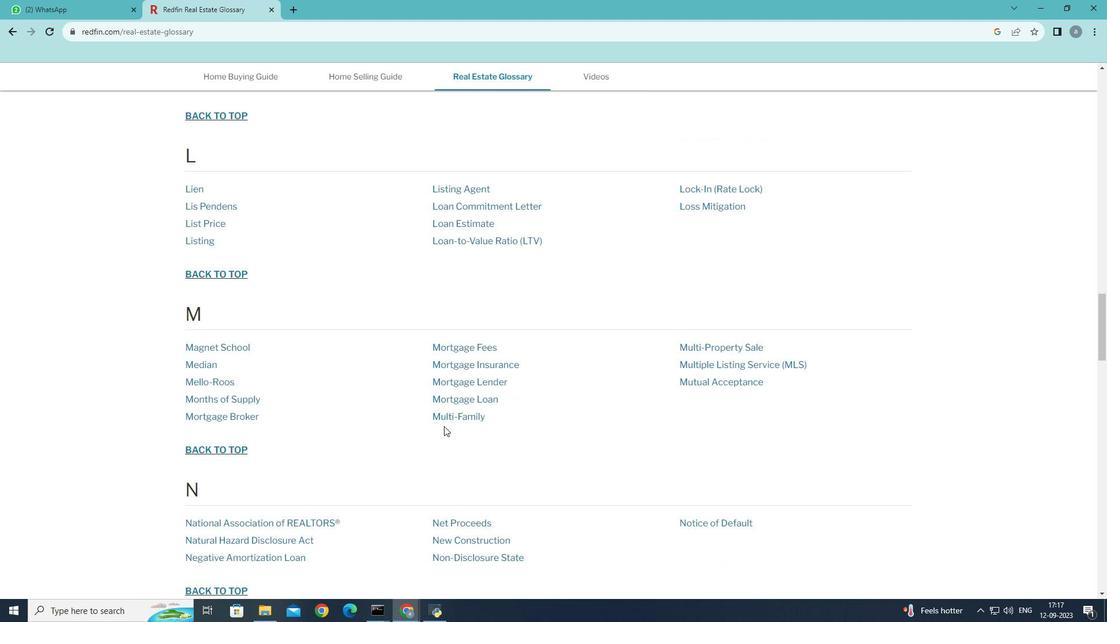 
Action: Mouse scrolled (443, 426) with delta (0, 0)
Screenshot: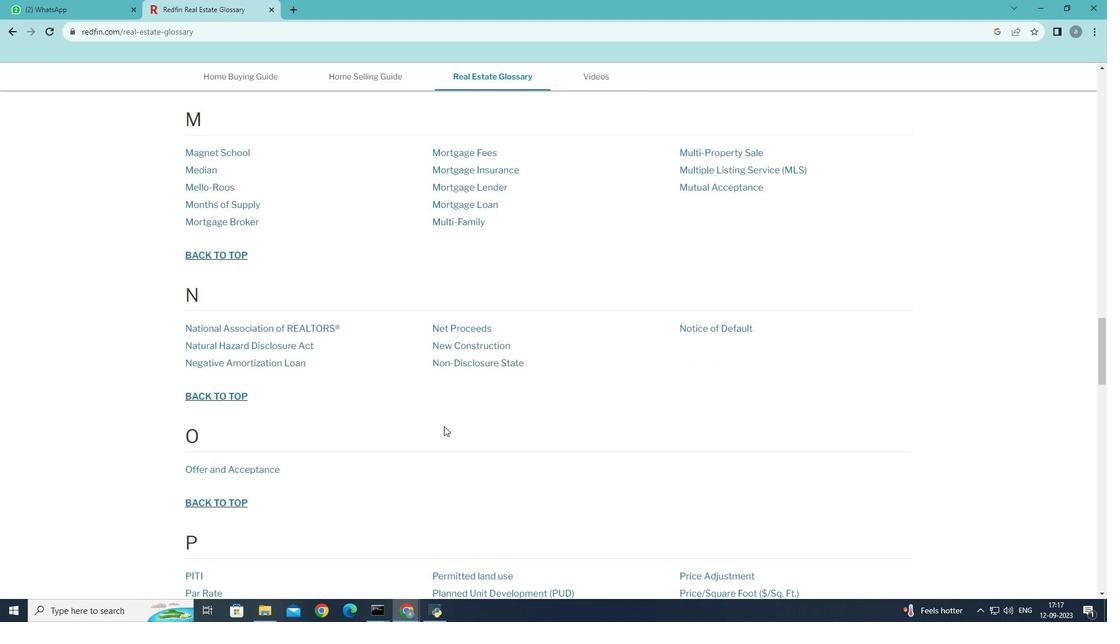 
Action: Mouse scrolled (443, 426) with delta (0, 0)
Screenshot: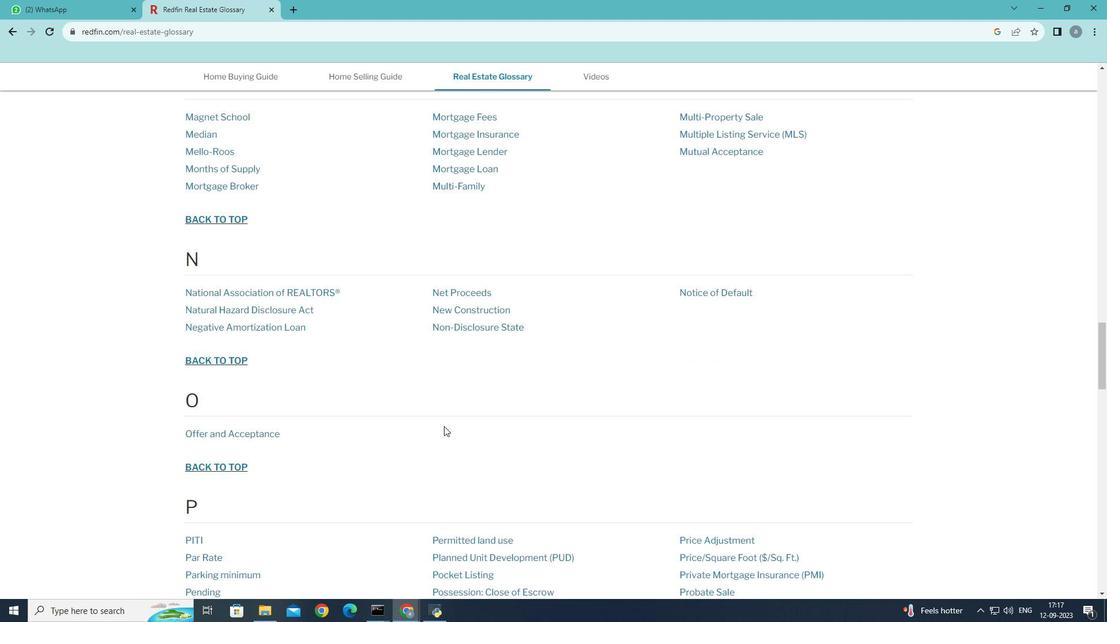 
Action: Mouse scrolled (443, 426) with delta (0, 0)
Screenshot: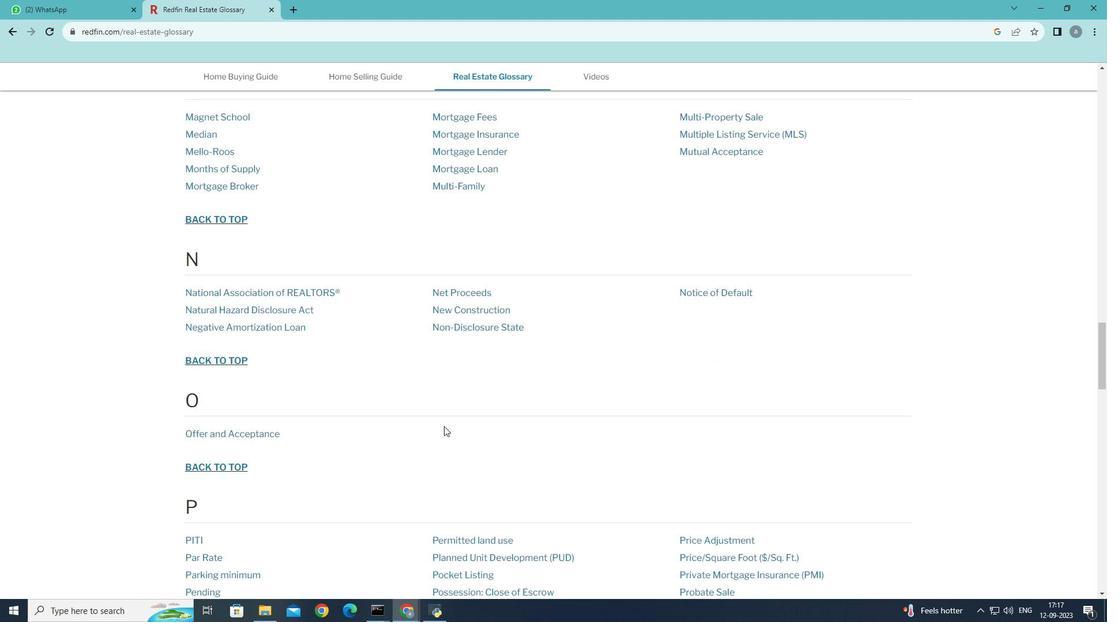
Action: Mouse scrolled (443, 426) with delta (0, 0)
Screenshot: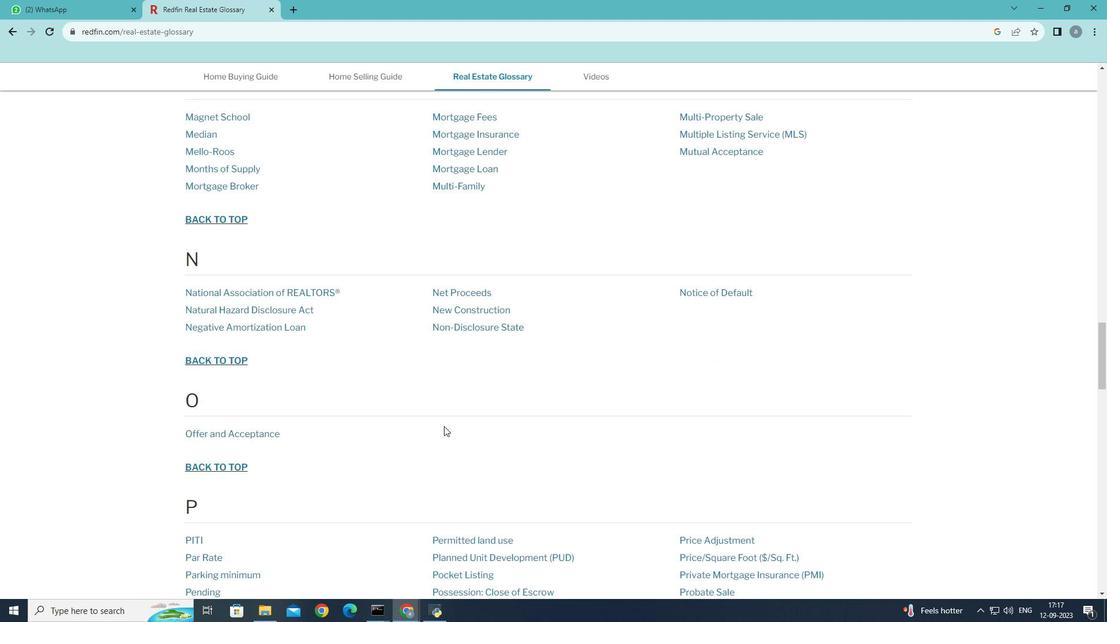 
Action: Mouse moved to (477, 292)
Screenshot: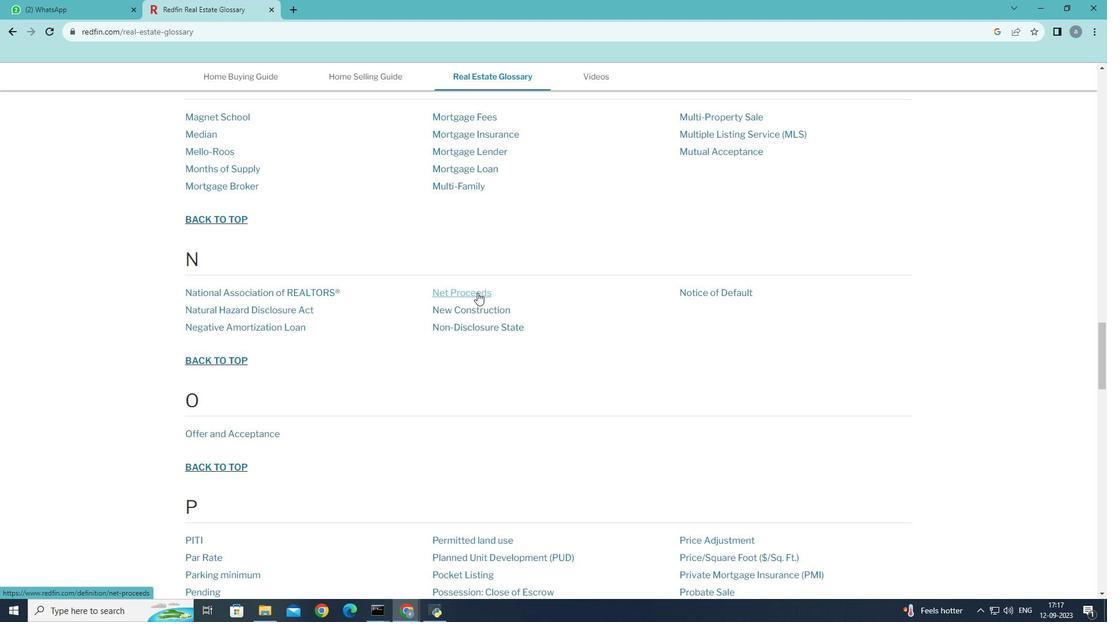 
Action: Mouse pressed left at (477, 292)
Screenshot: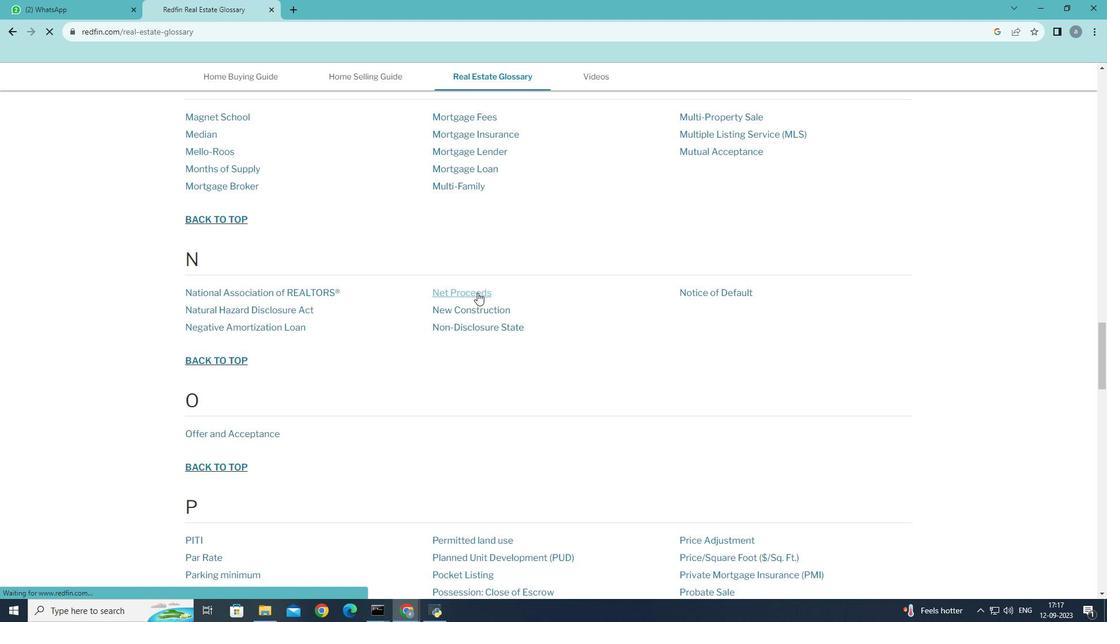 
Action: Mouse scrolled (477, 292) with delta (0, 0)
Screenshot: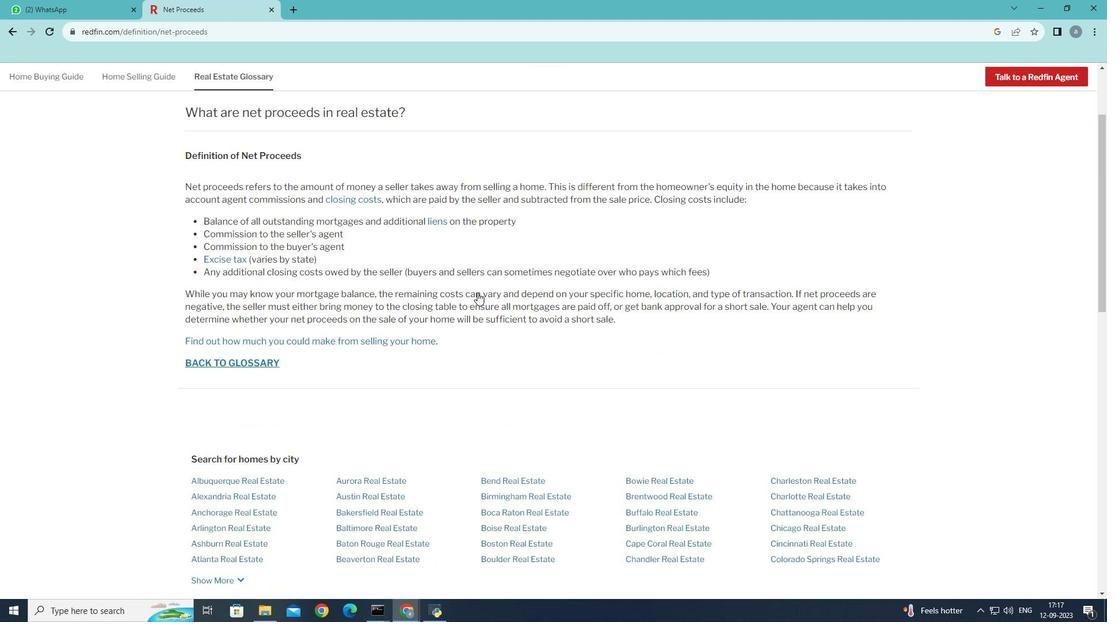 
Action: Mouse scrolled (477, 292) with delta (0, 0)
Screenshot: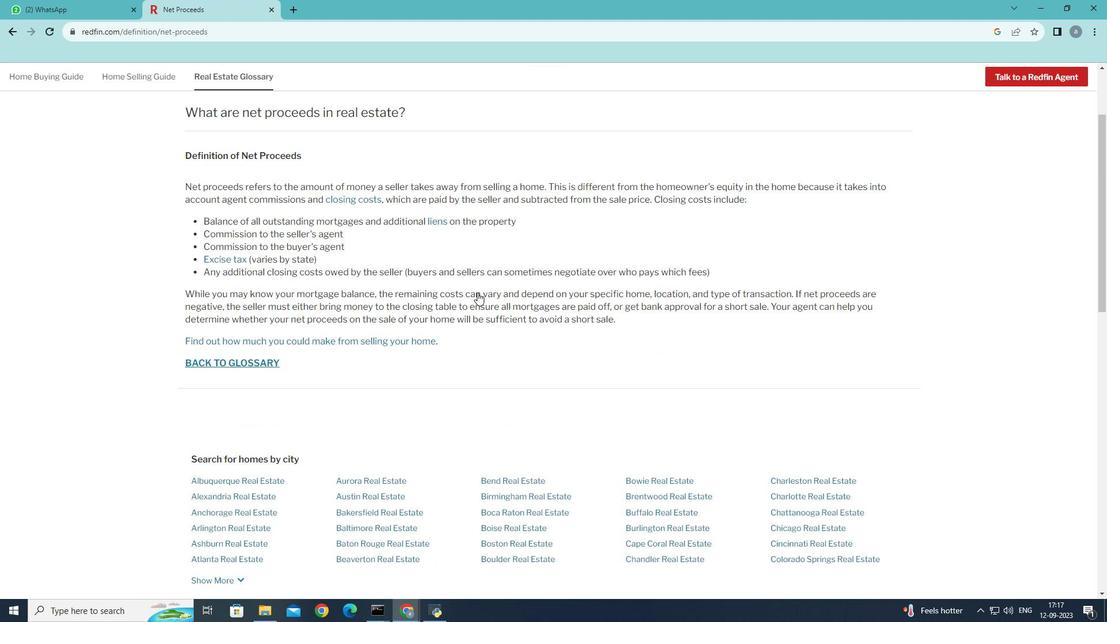 
Action: Mouse scrolled (477, 293) with delta (0, 0)
Screenshot: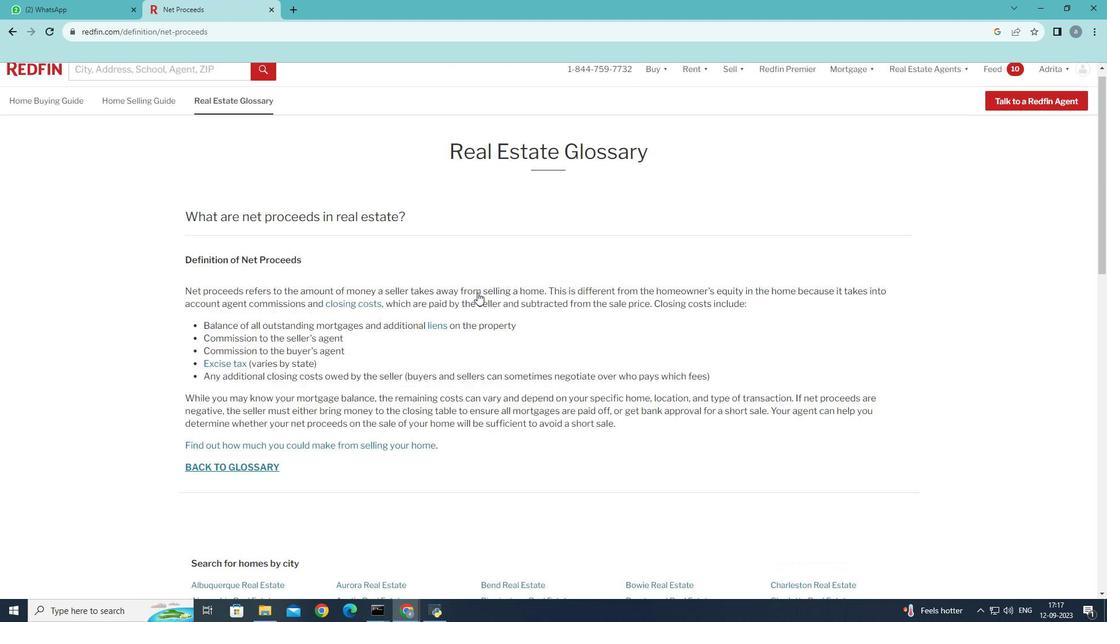 
Action: Mouse scrolled (477, 293) with delta (0, 0)
Screenshot: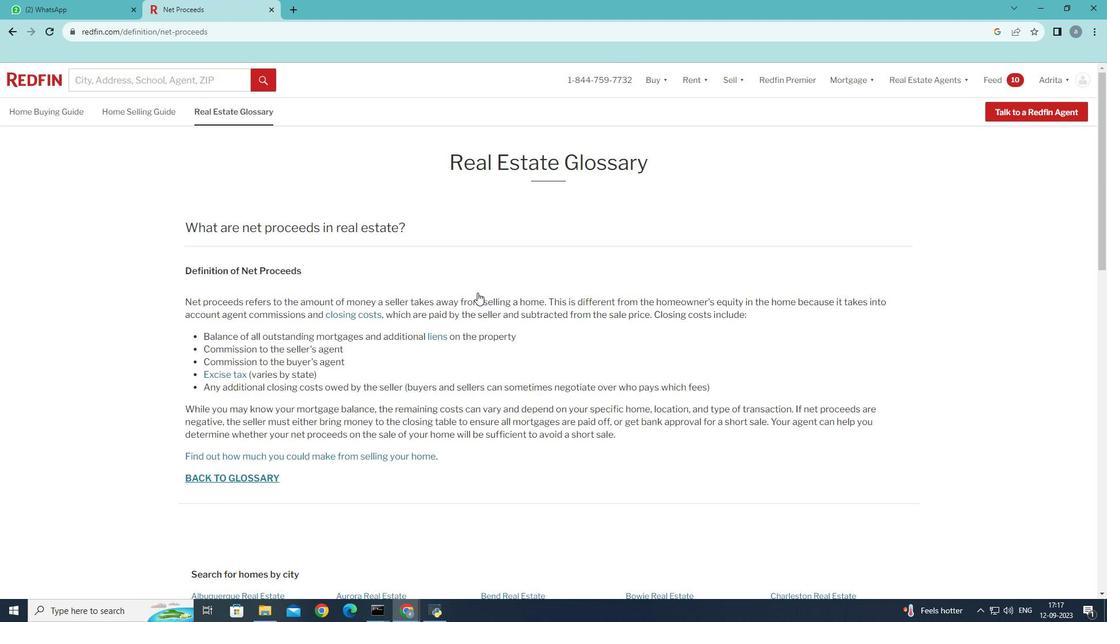 
